 Task: Create in the project TripleWorks in Backlog an issue 'Inconsistent handling of null or empty values', assign it to team member softage.1@softage.net and change the status to IN PROGRESS.
Action: Mouse moved to (244, 77)
Screenshot: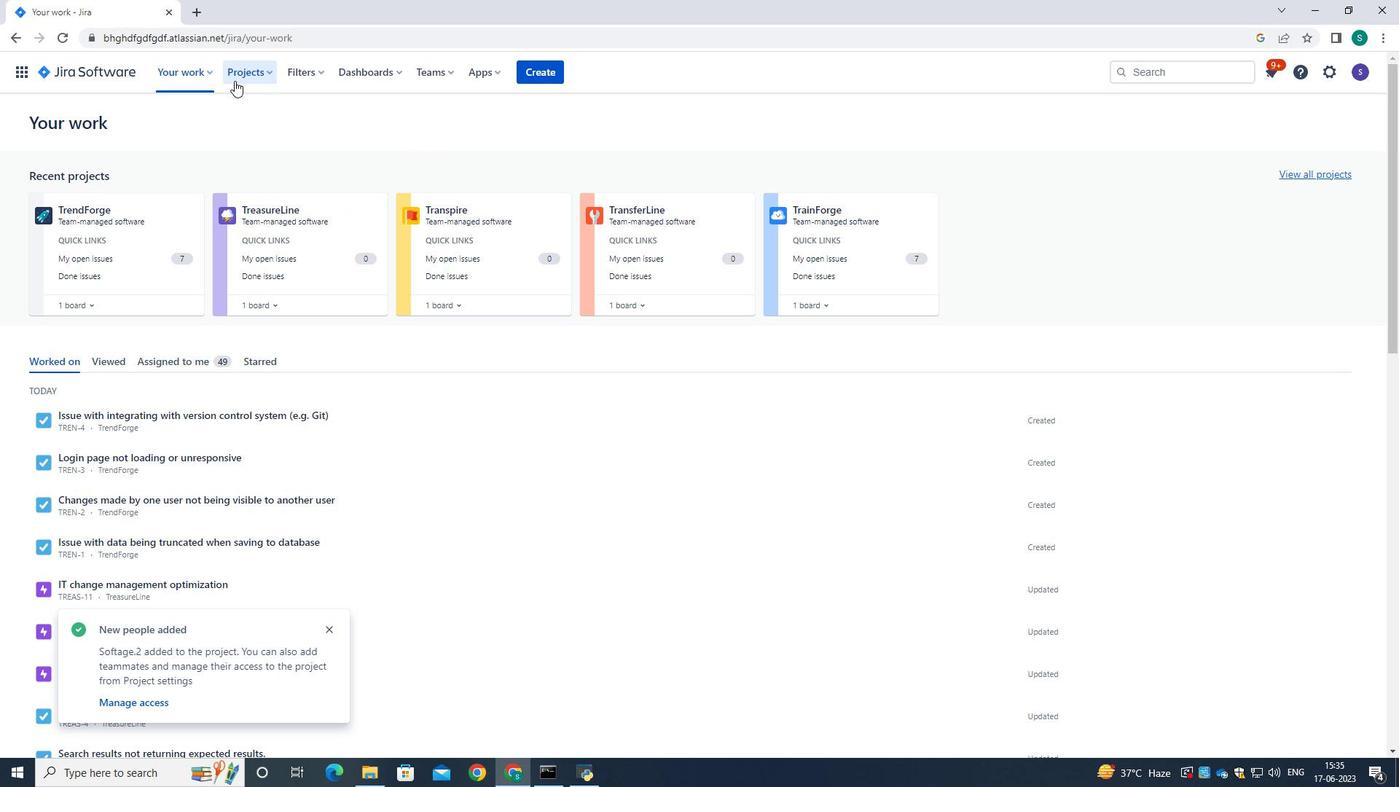 
Action: Mouse pressed left at (244, 77)
Screenshot: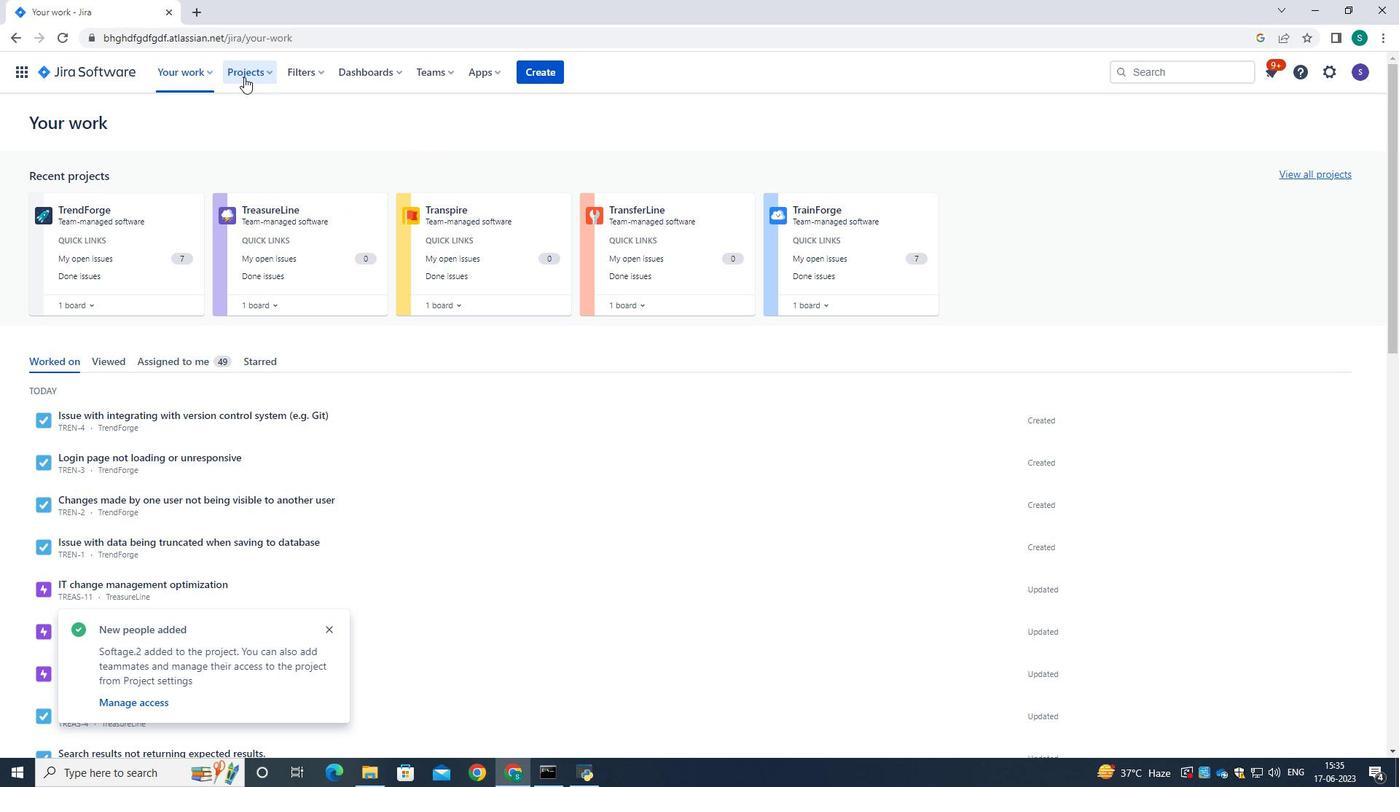 
Action: Mouse moved to (248, 146)
Screenshot: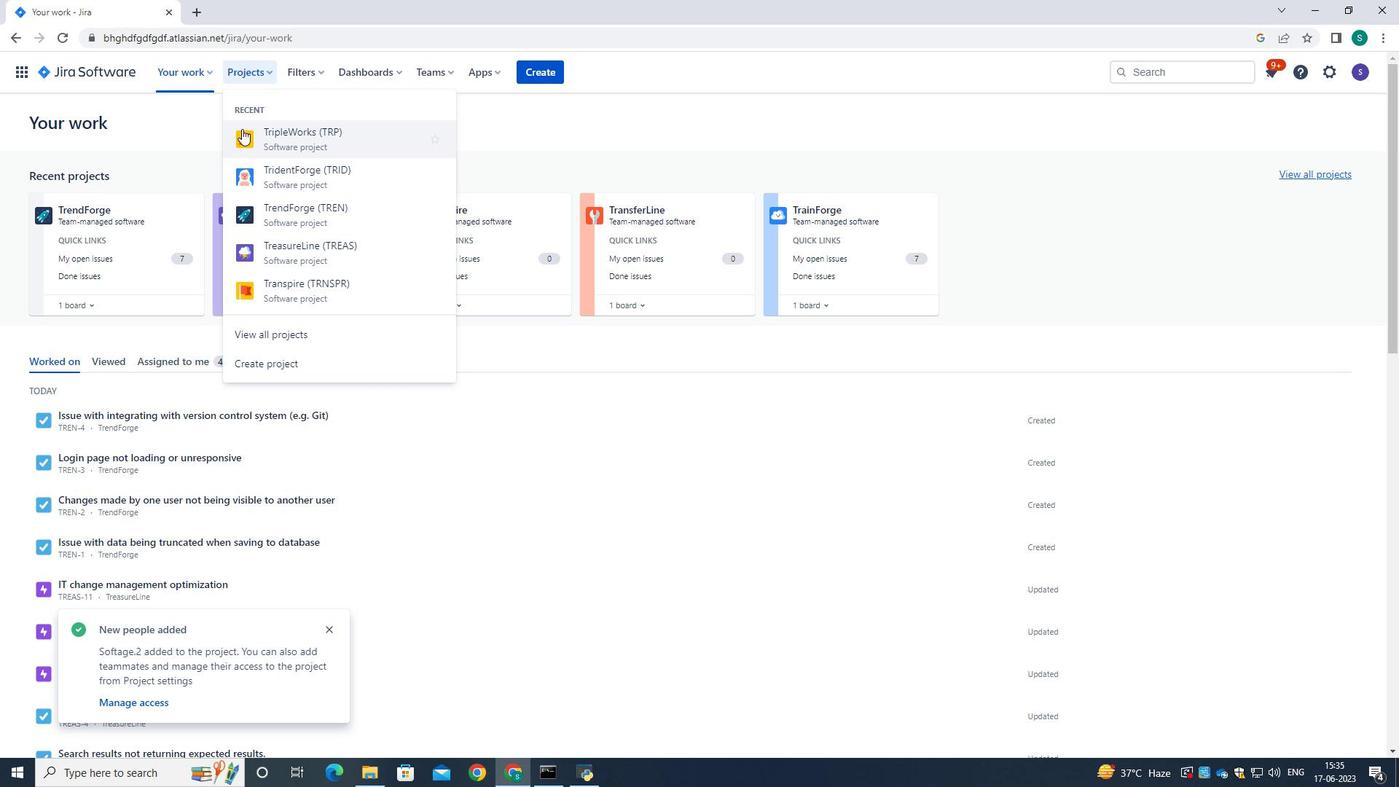 
Action: Mouse pressed left at (248, 146)
Screenshot: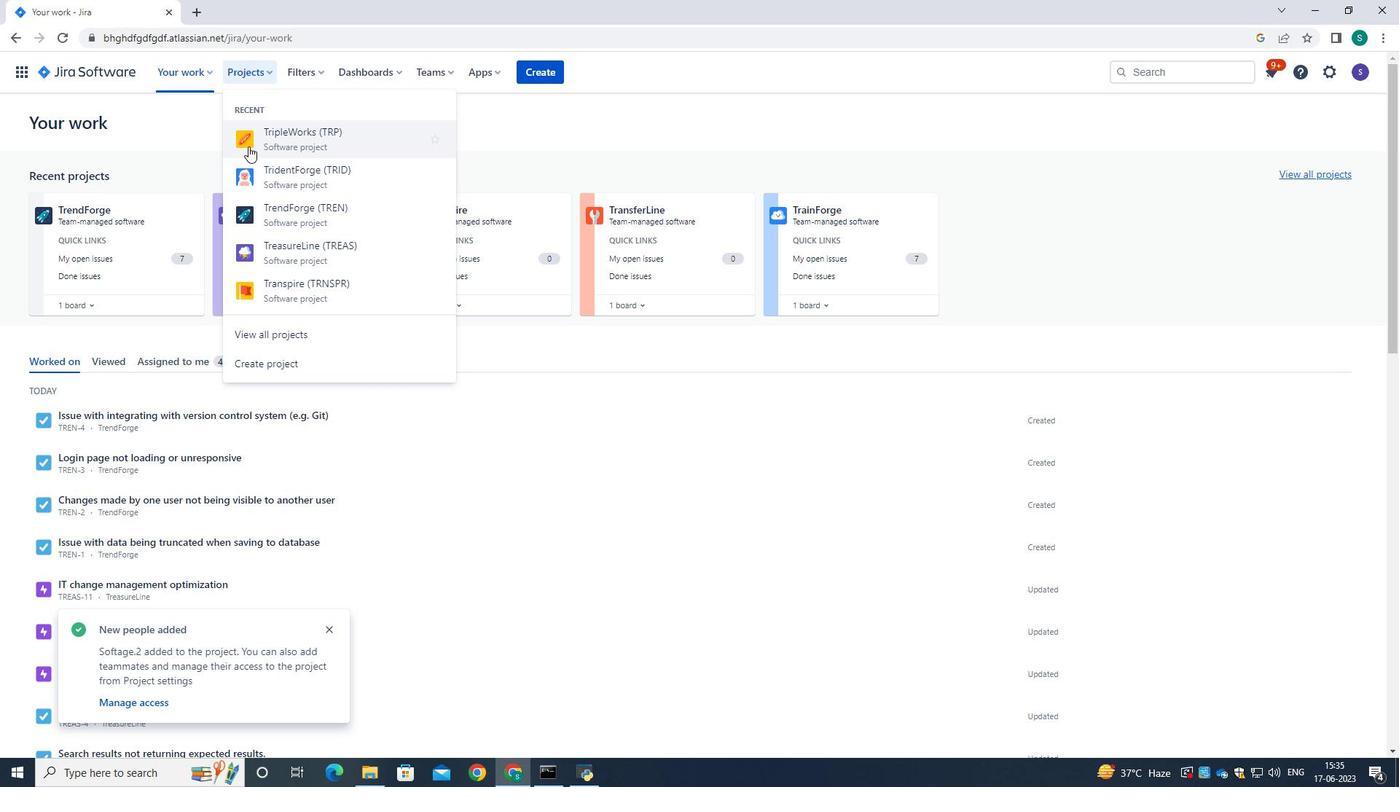 
Action: Mouse moved to (76, 217)
Screenshot: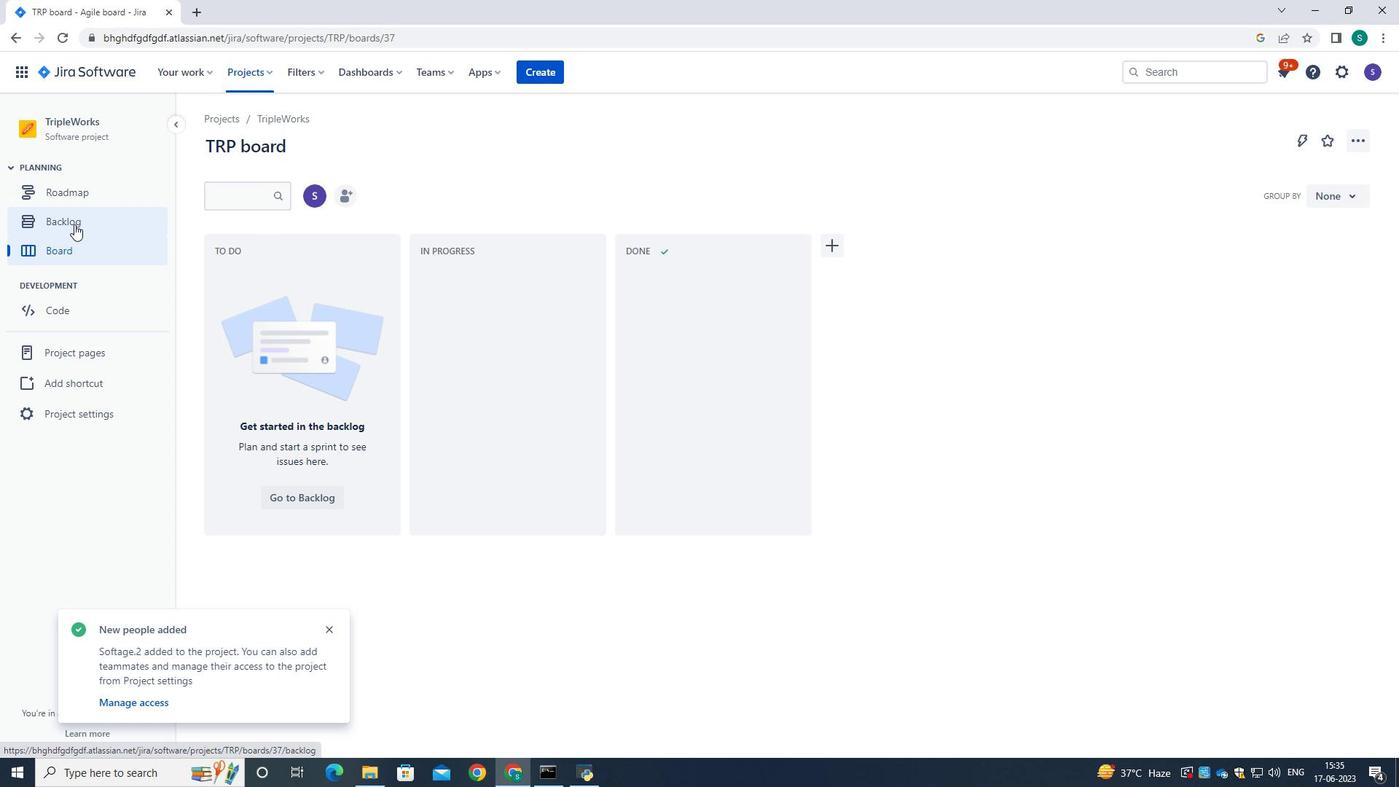 
Action: Mouse pressed left at (76, 217)
Screenshot: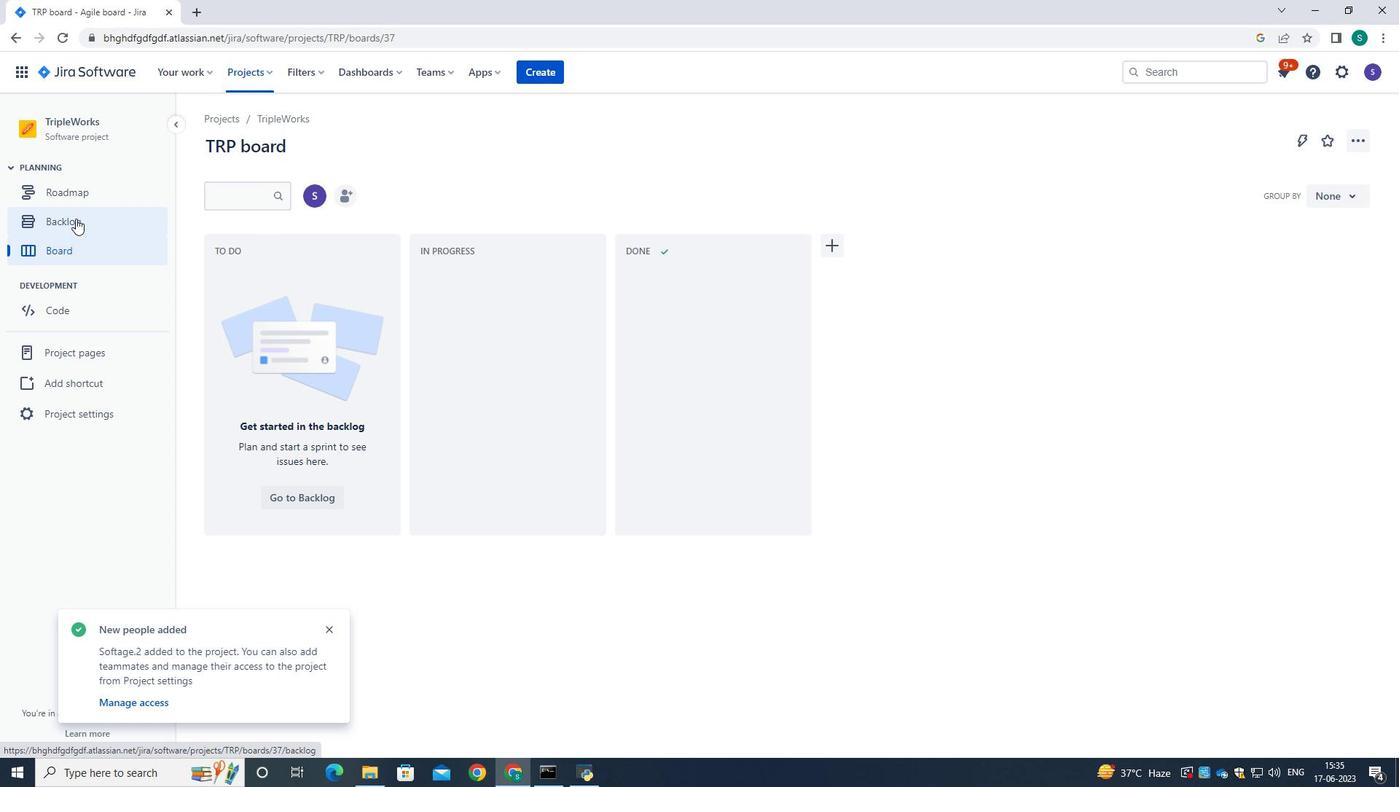 
Action: Mouse moved to (575, 438)
Screenshot: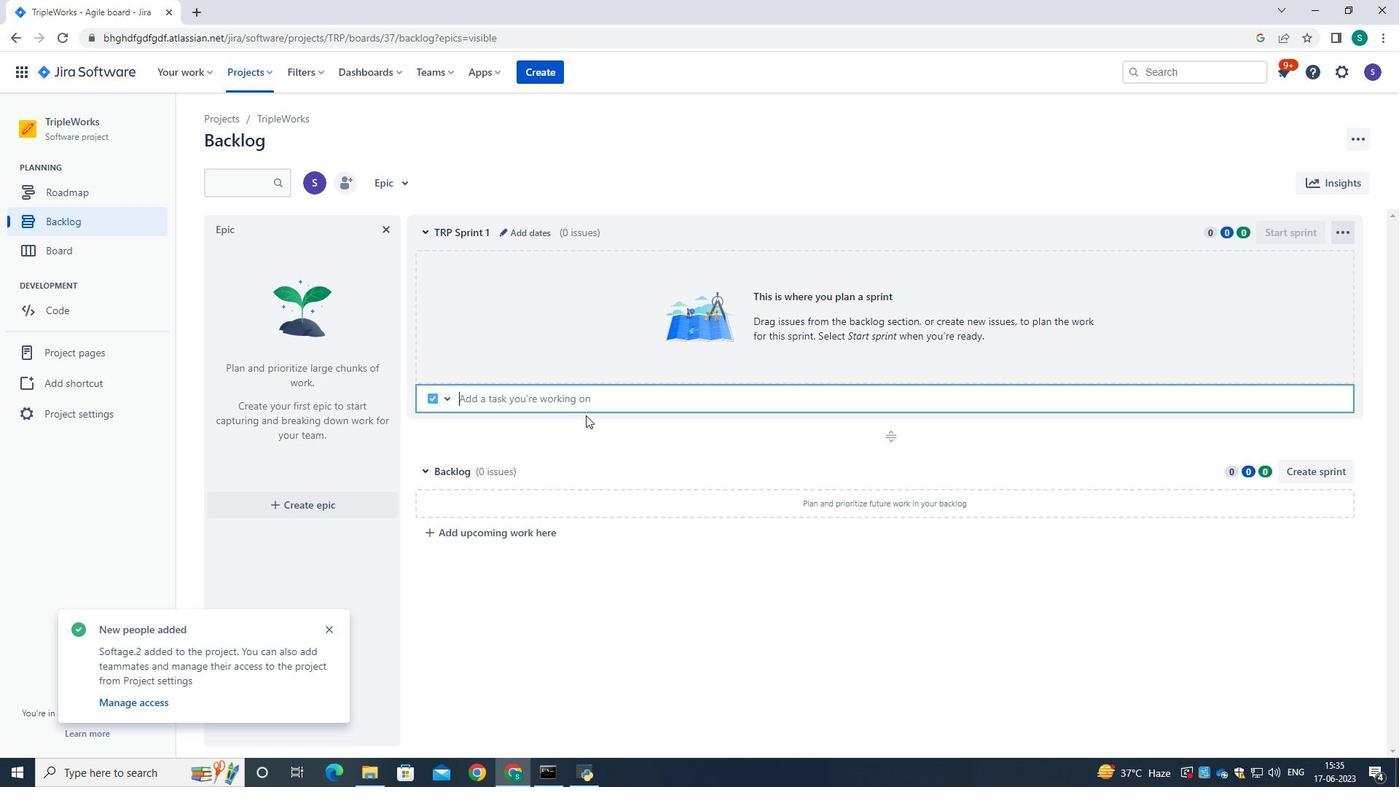 
Action: Mouse pressed left at (575, 438)
Screenshot: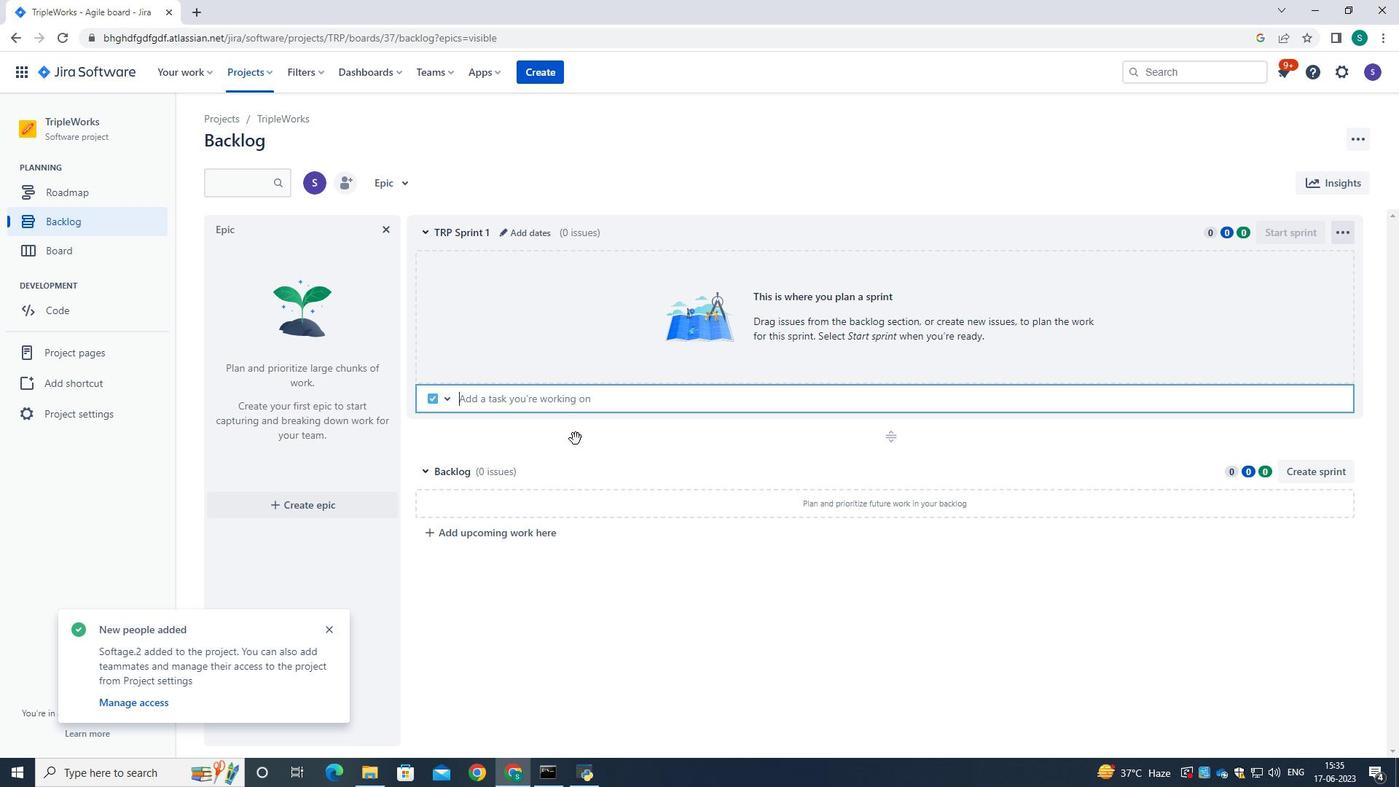 
Action: Mouse moved to (475, 402)
Screenshot: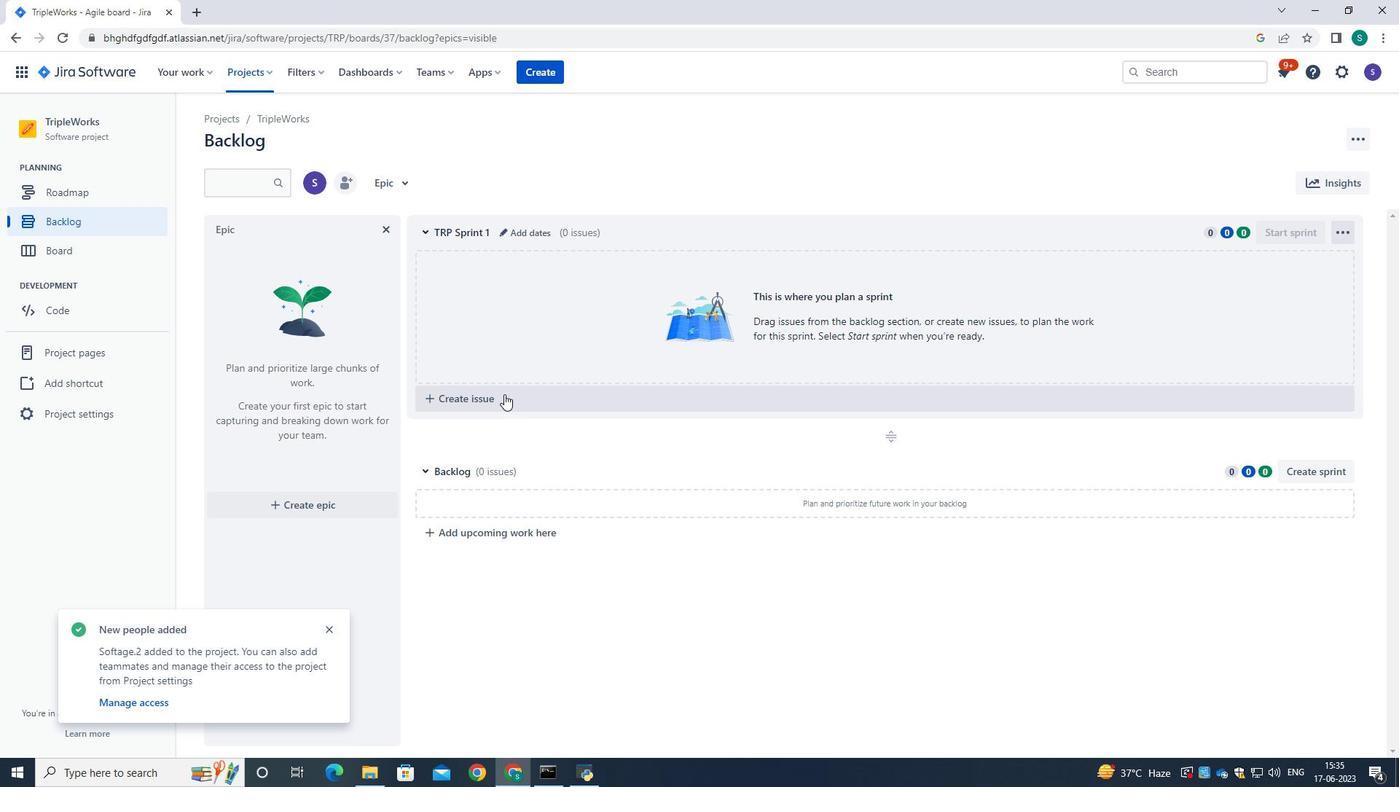 
Action: Mouse pressed left at (475, 402)
Screenshot: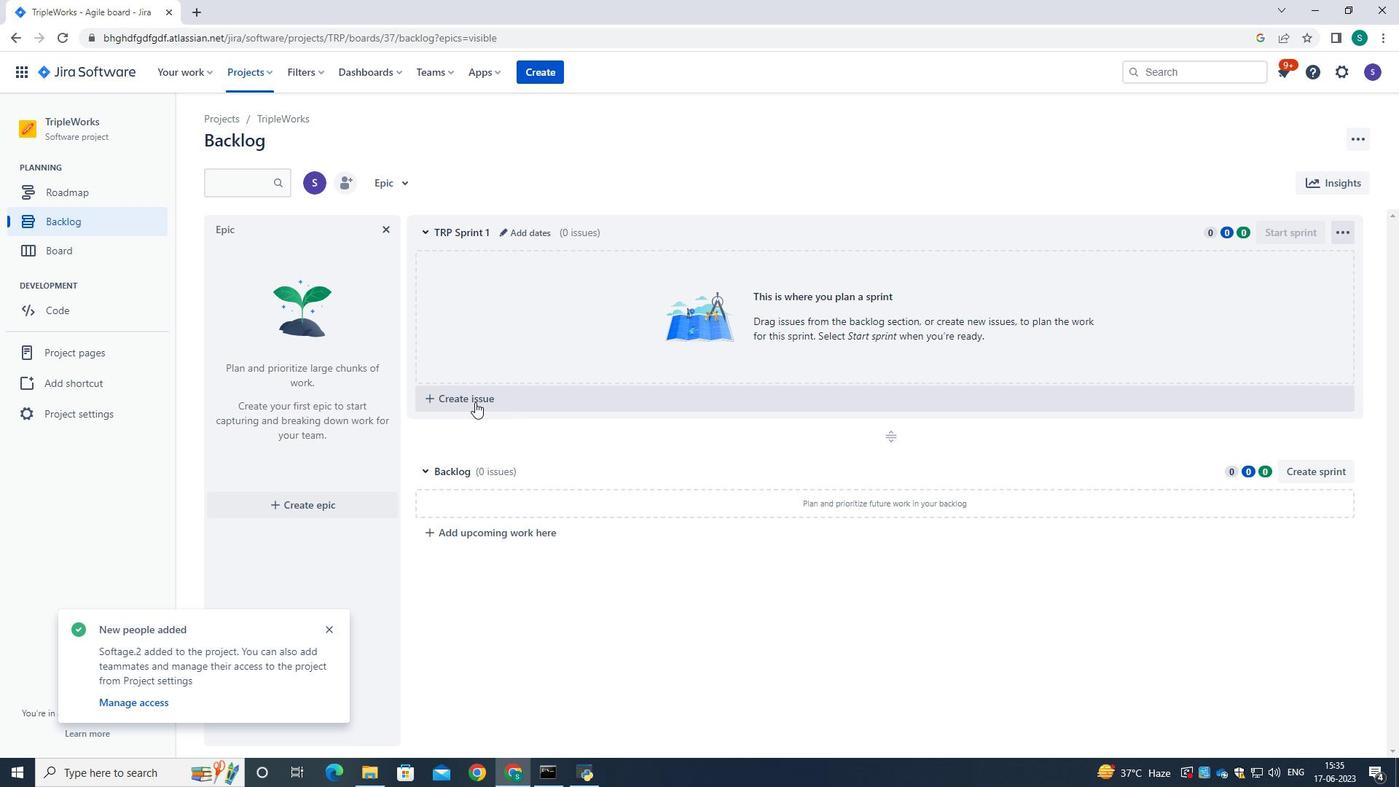 
Action: Mouse moved to (529, 399)
Screenshot: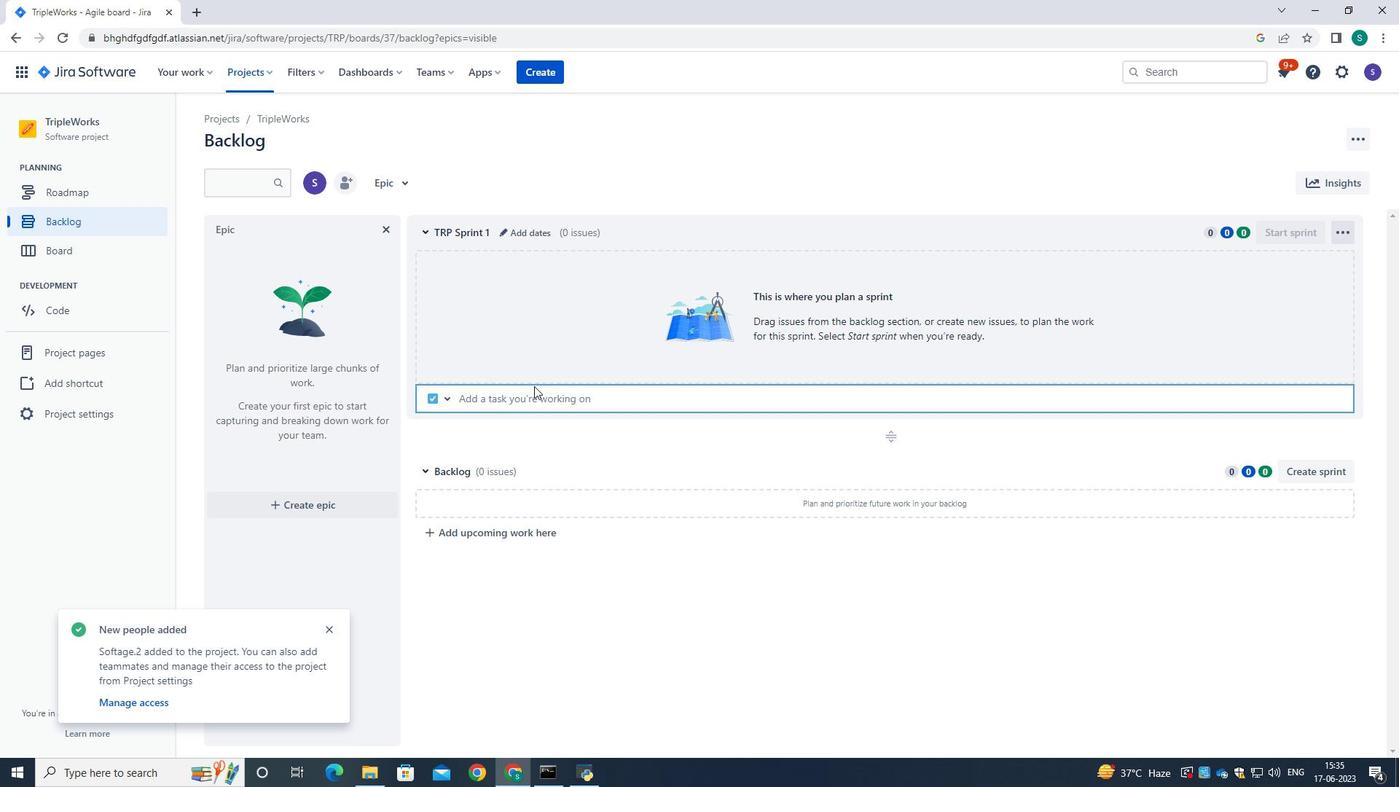 
Action: Mouse pressed left at (529, 399)
Screenshot: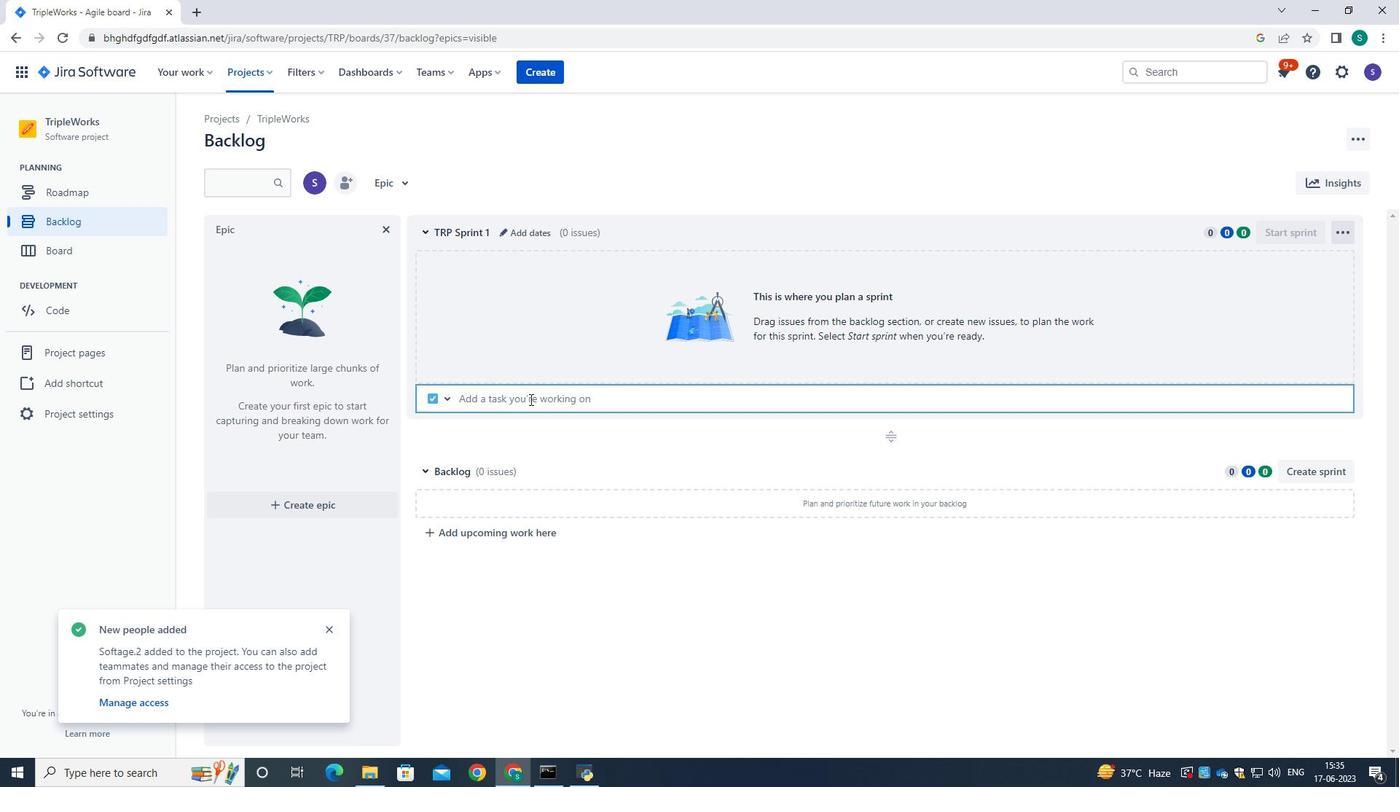 
Action: Key pressed <Key.caps_lock><Key.caps_lock>
Screenshot: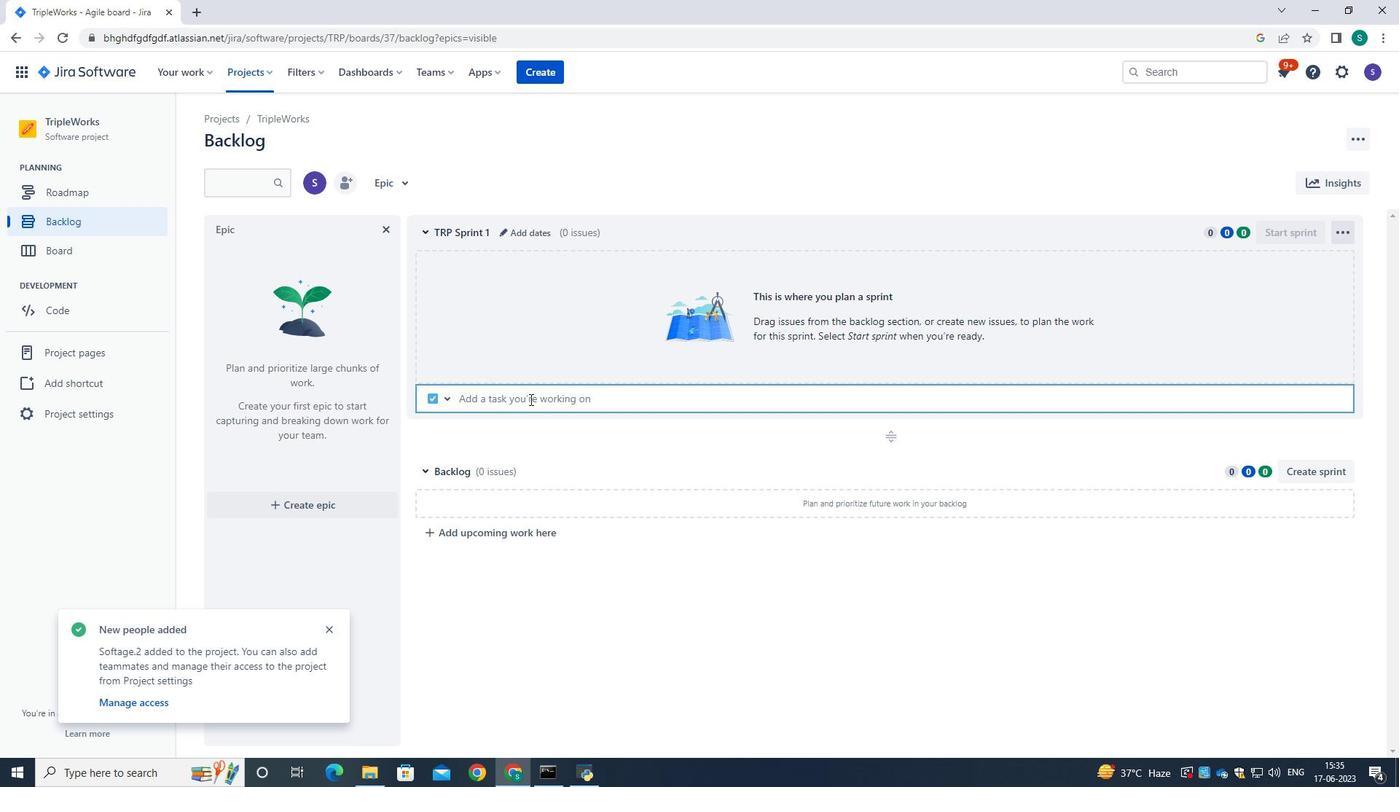 
Action: Mouse moved to (98, 220)
Screenshot: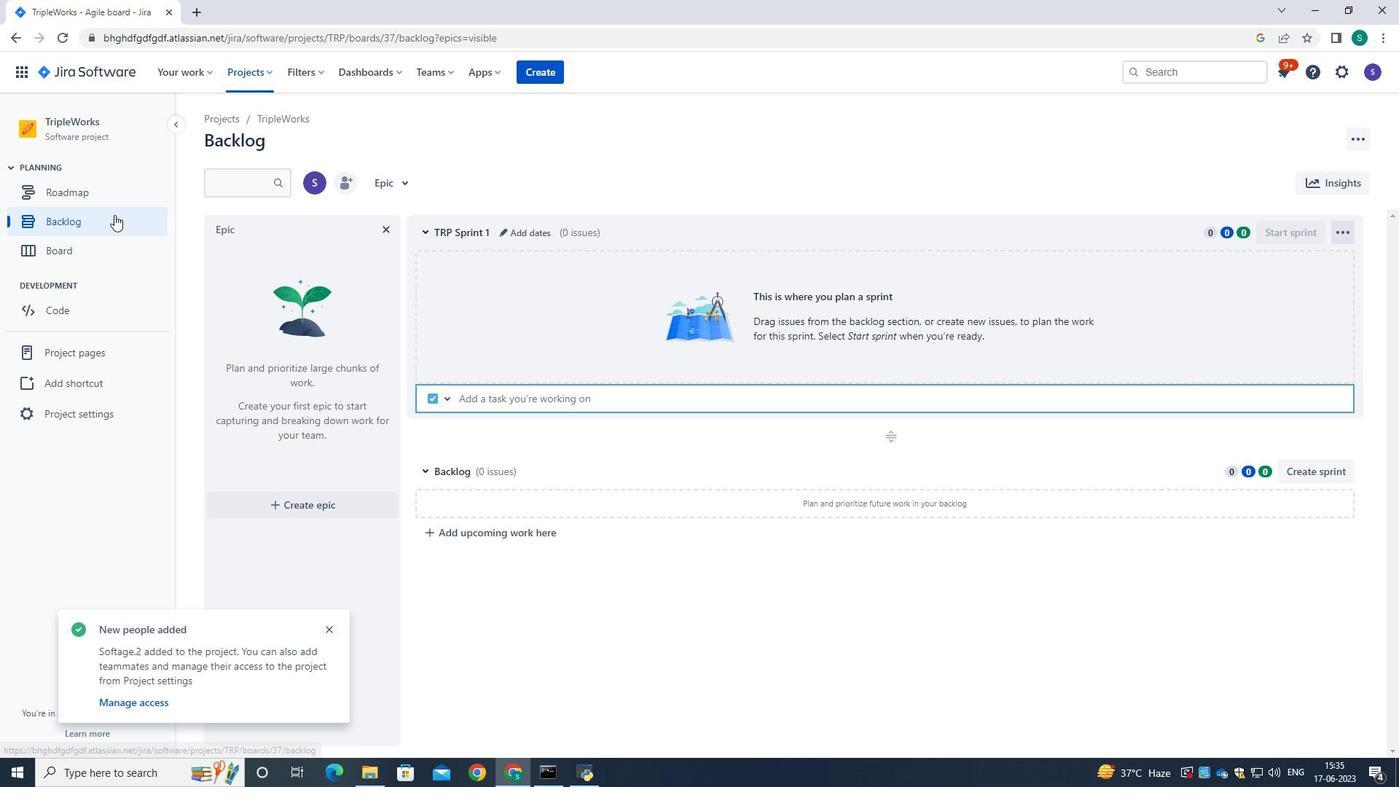
Action: Mouse pressed left at (98, 220)
Screenshot: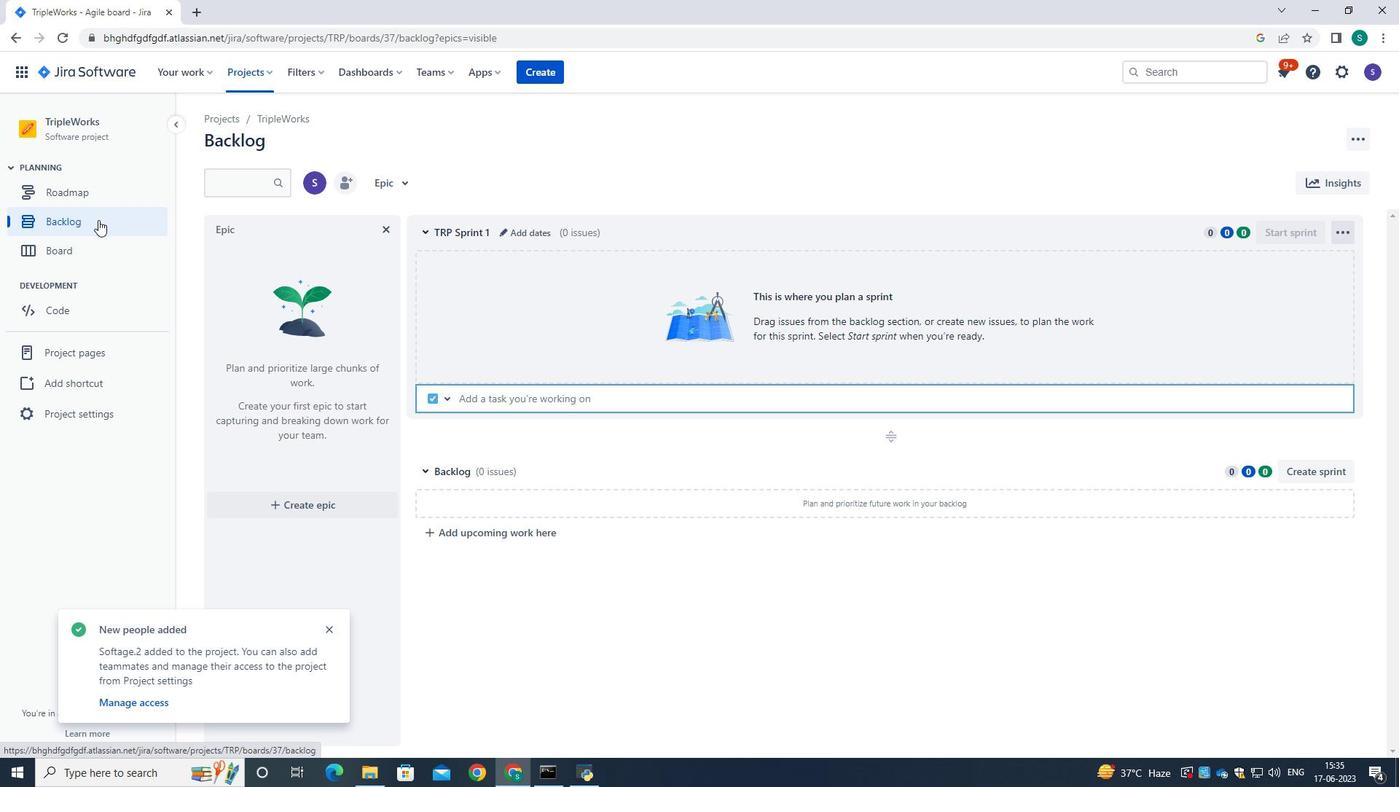 
Action: Mouse moved to (486, 407)
Screenshot: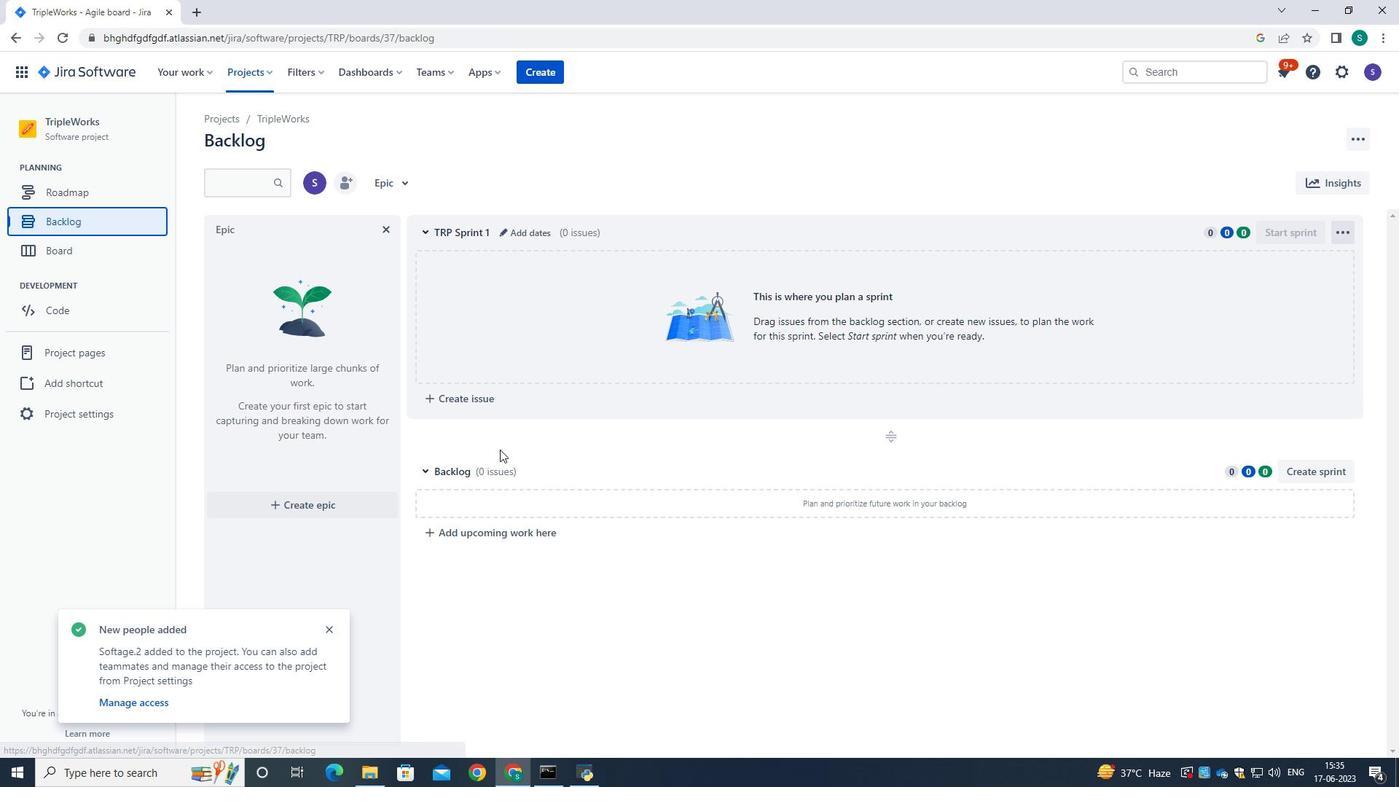 
Action: Mouse pressed left at (486, 407)
Screenshot: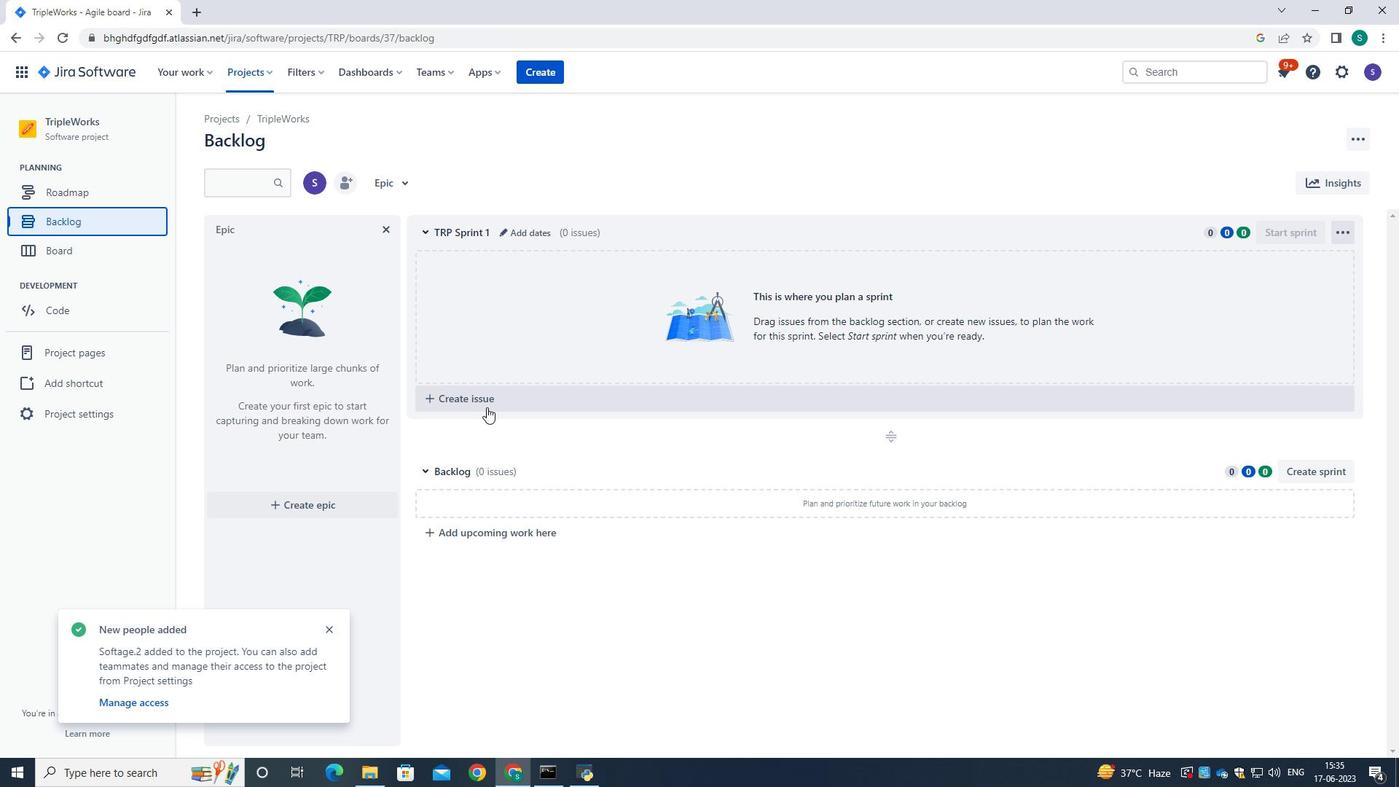 
Action: Mouse moved to (521, 395)
Screenshot: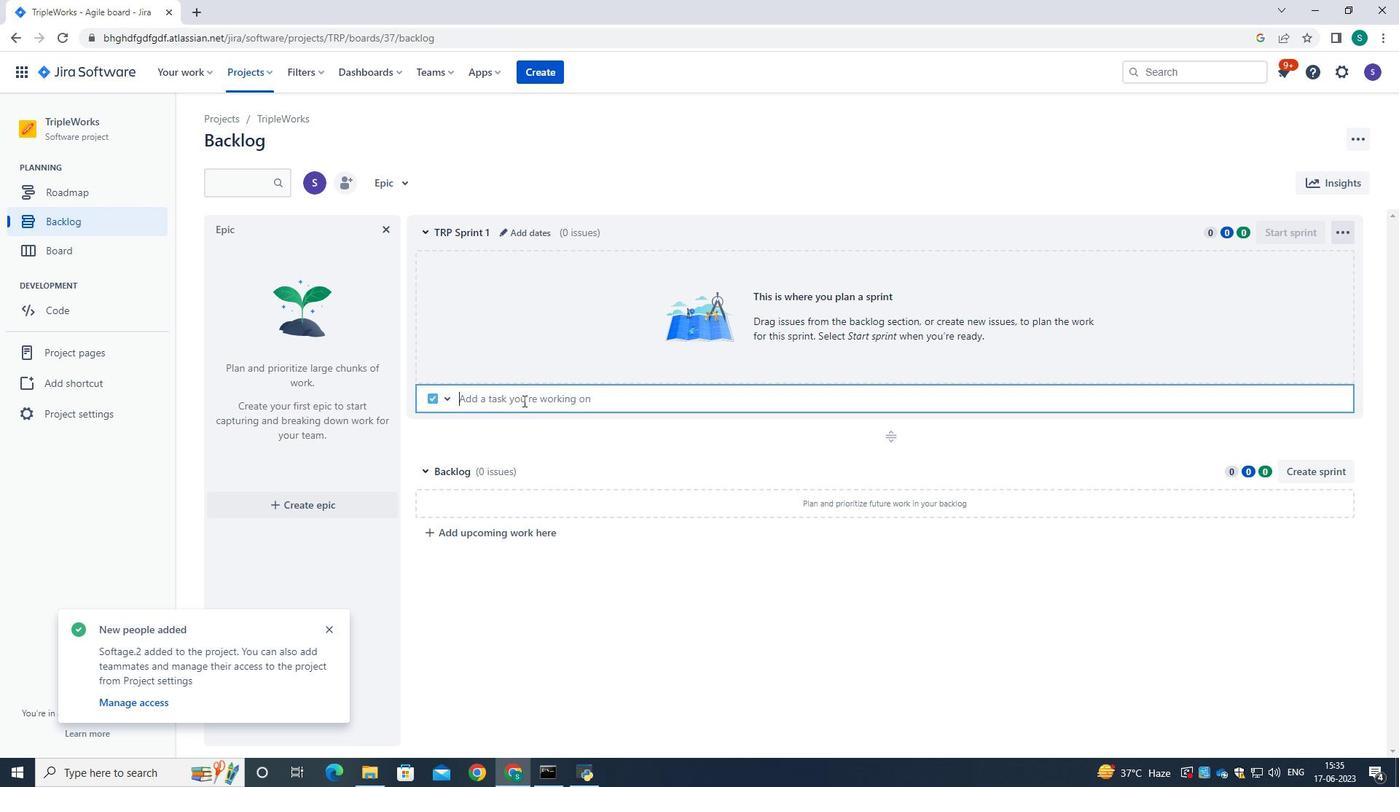 
Action: Mouse pressed left at (521, 395)
Screenshot: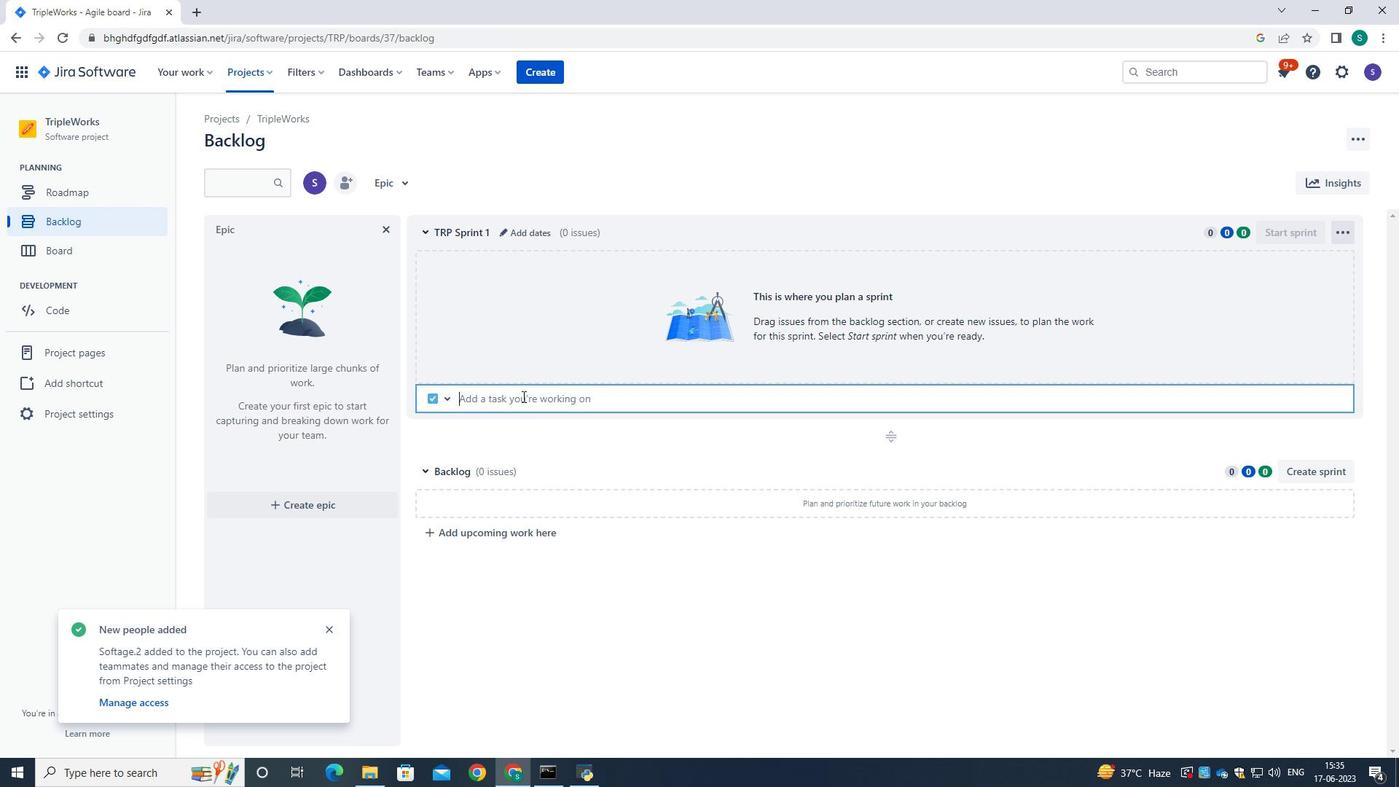 
Action: Key pressed <Key.caps_lock>I<Key.caps_lock>nconsistent<Key.space>handling<Key.space>of<Key.space>null<Key.space>or<Key.space>empt<Key.space><Key.backspace>y<Key.space>values.
Screenshot: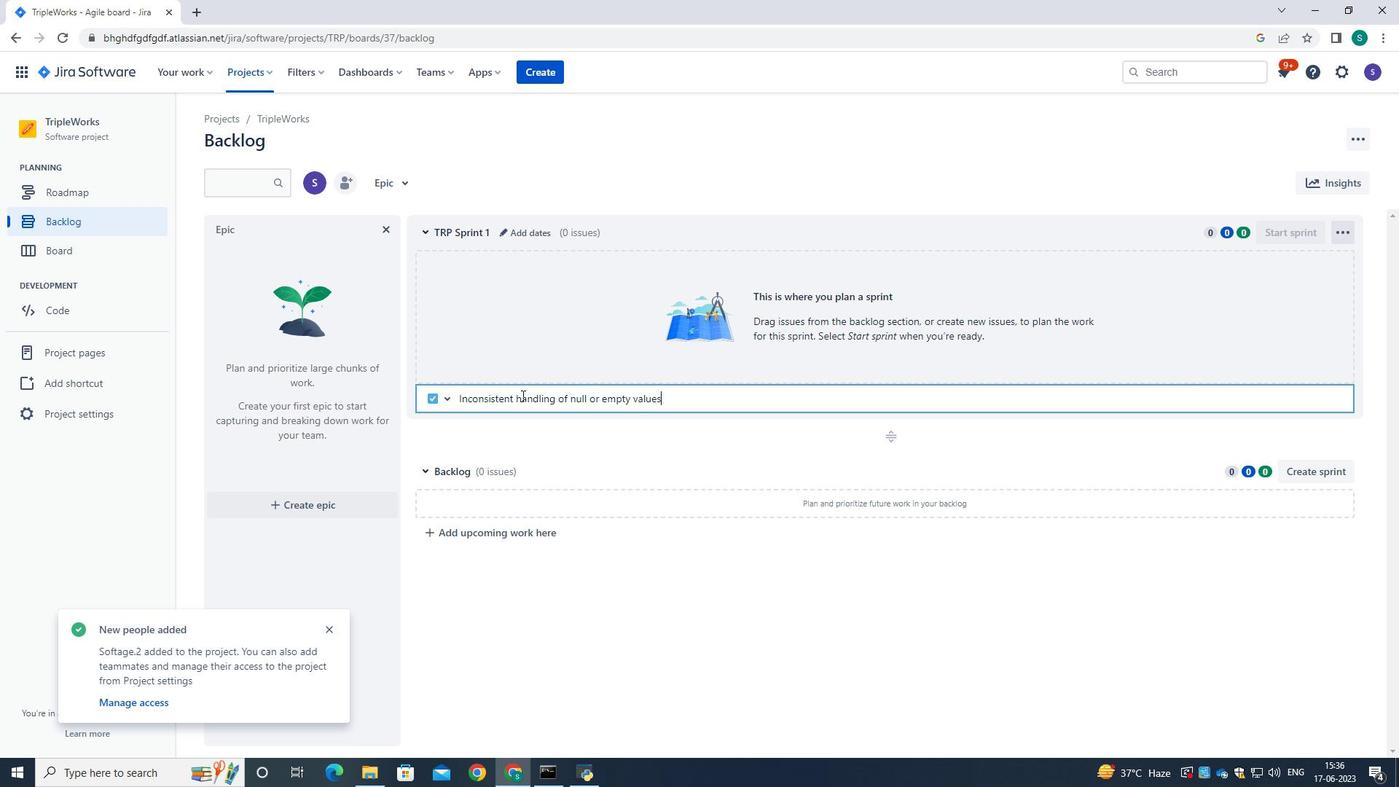
Action: Mouse moved to (827, 403)
Screenshot: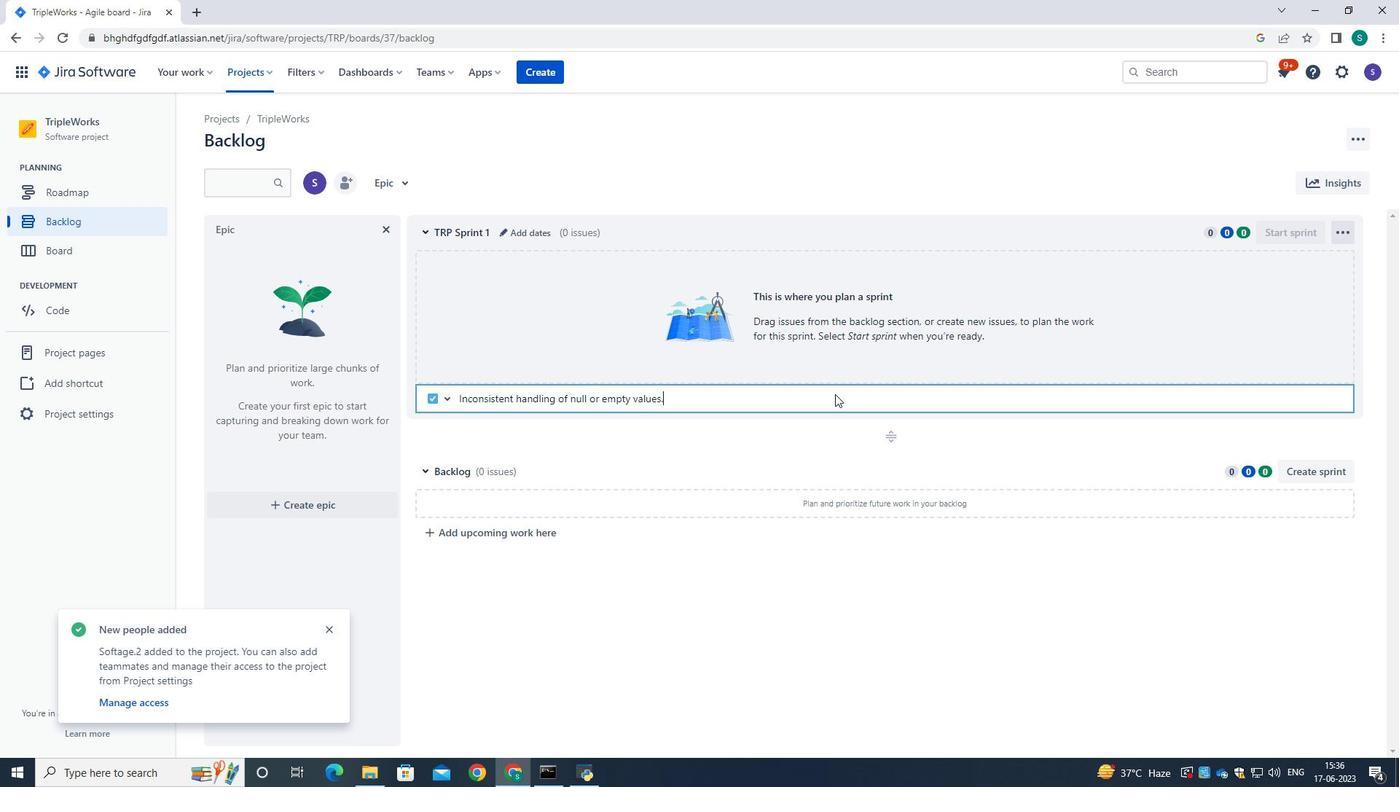 
Action: Key pressed <Key.enter>
Screenshot: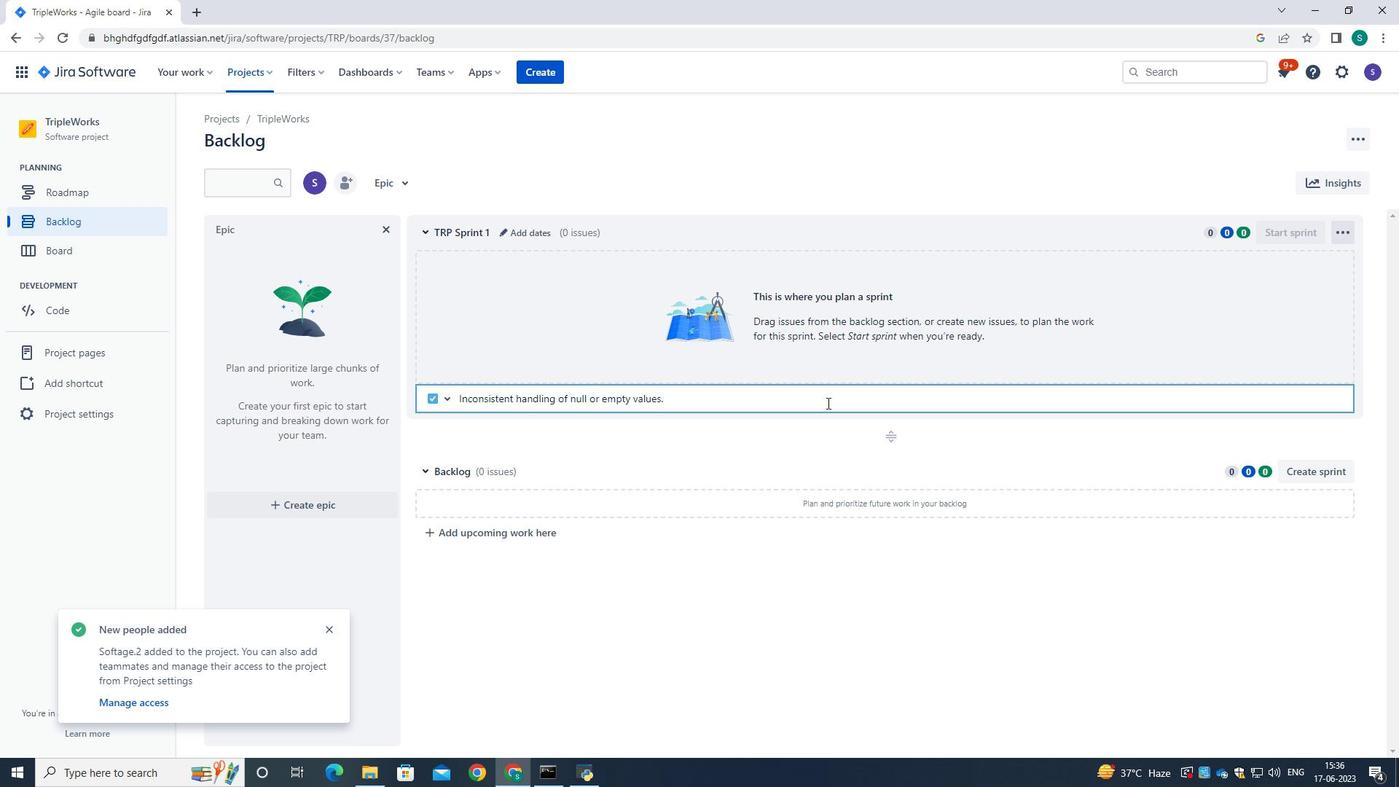 
Action: Mouse moved to (1310, 263)
Screenshot: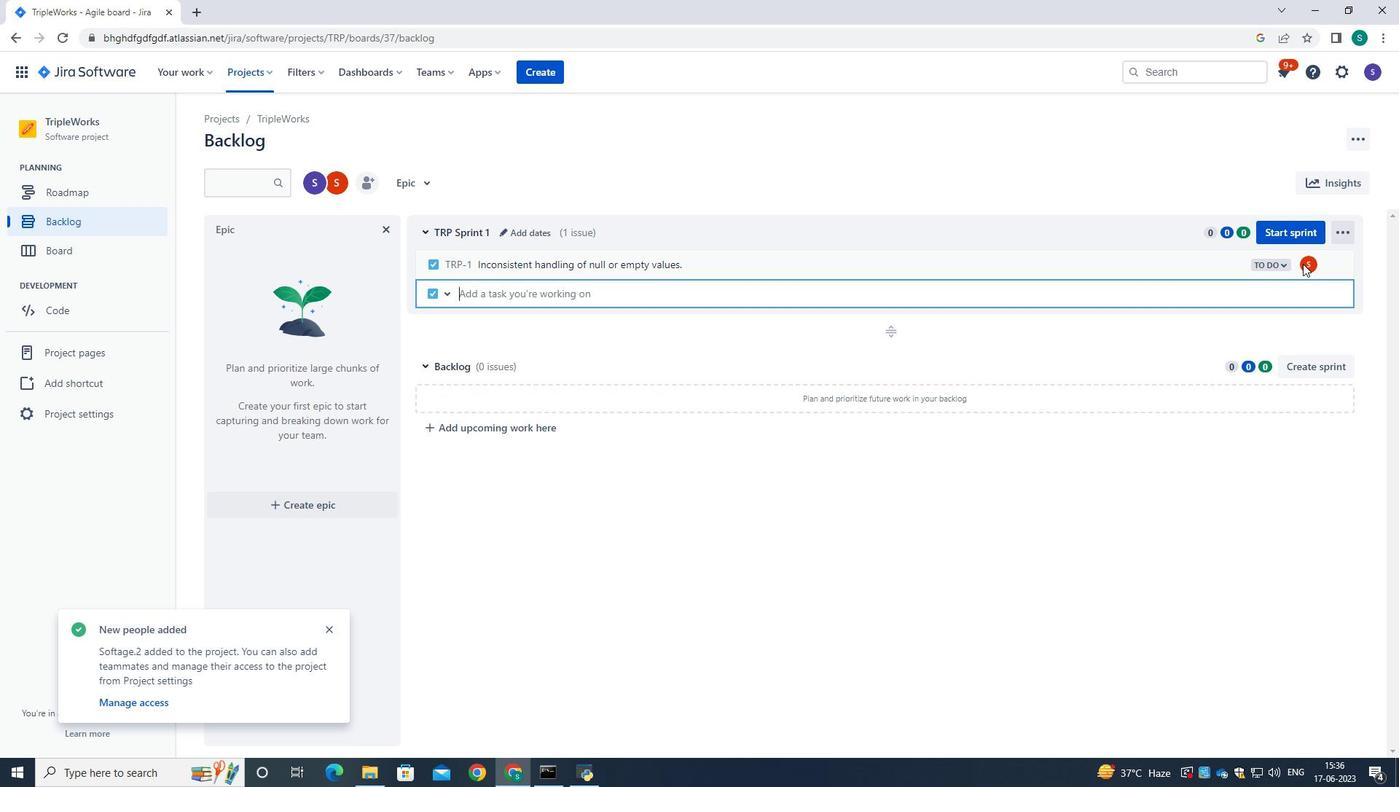 
Action: Mouse pressed left at (1310, 263)
Screenshot: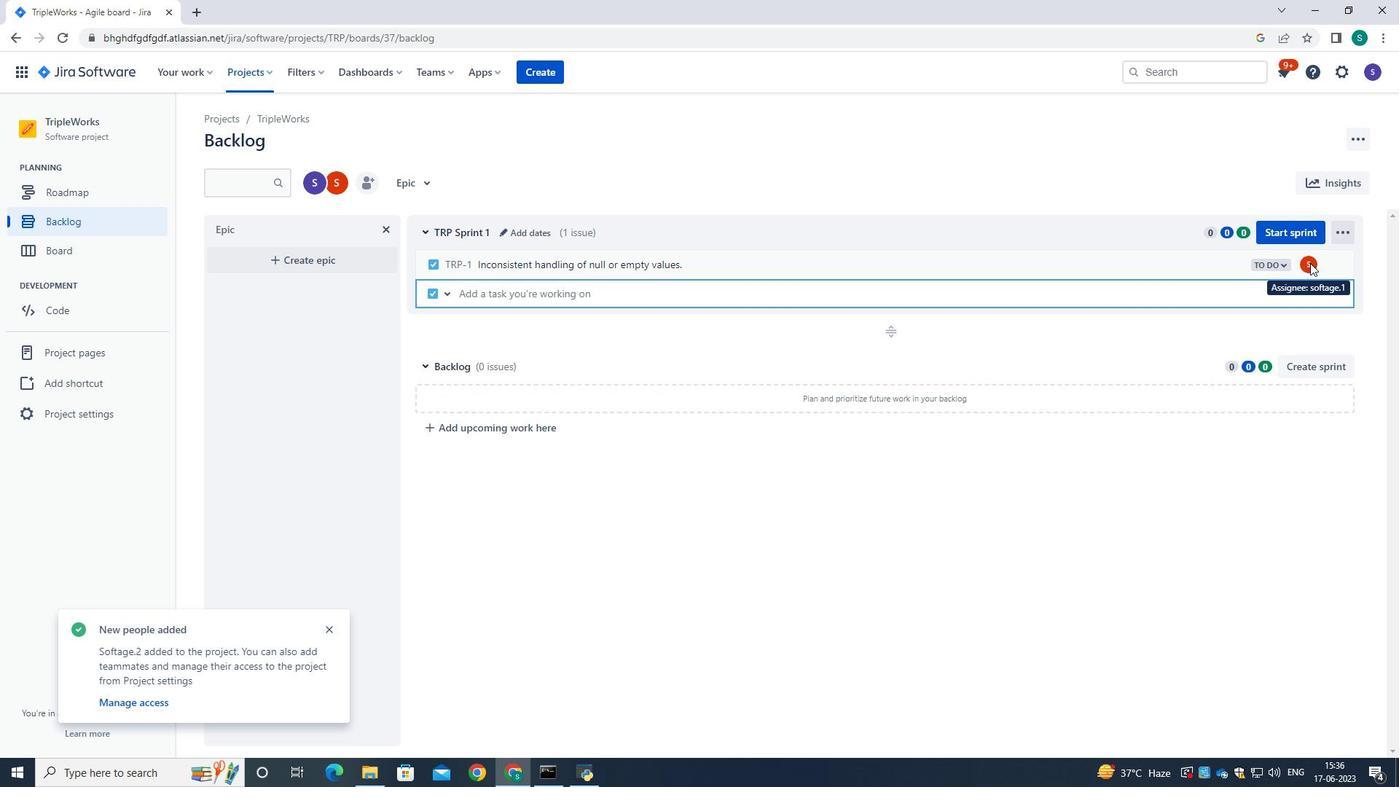 
Action: Mouse pressed left at (1310, 263)
Screenshot: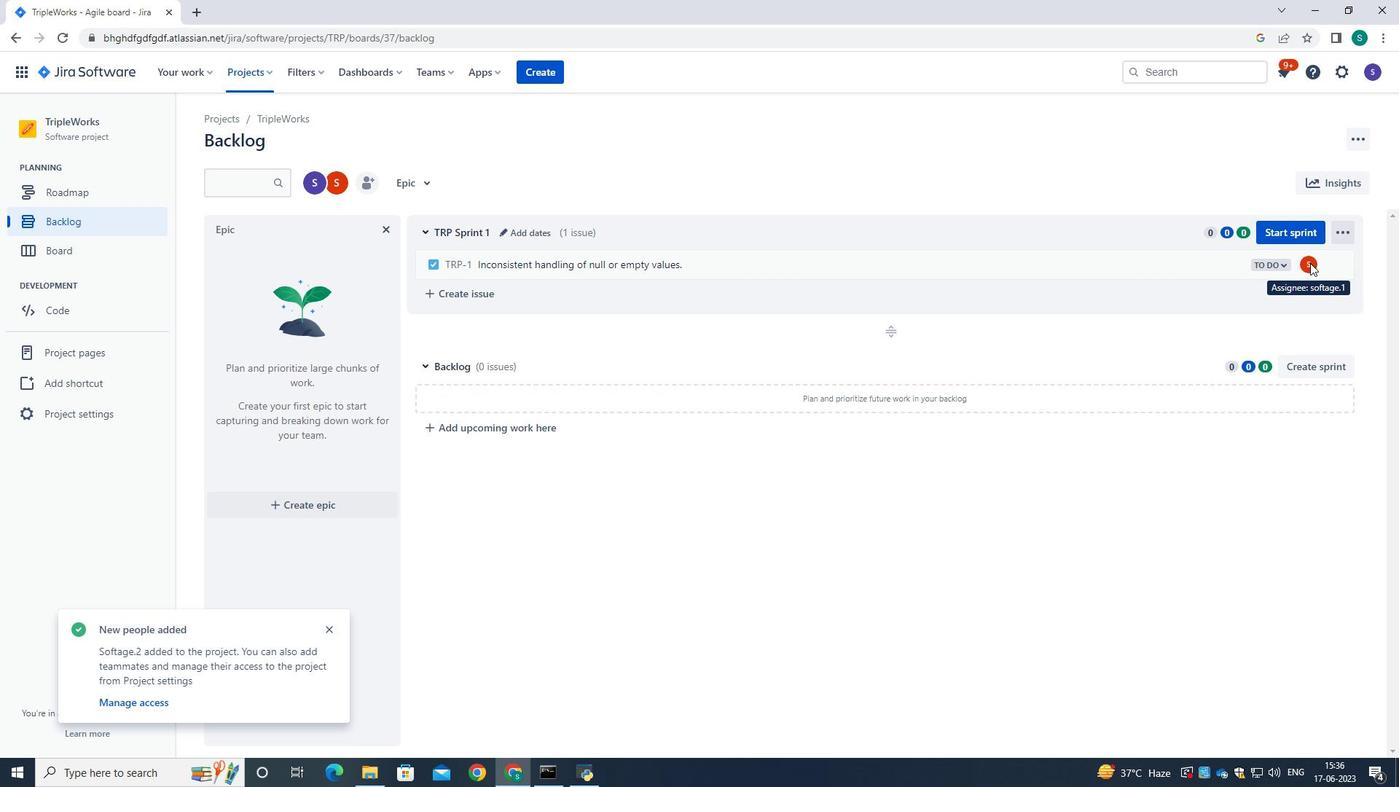 
Action: Mouse moved to (1308, 266)
Screenshot: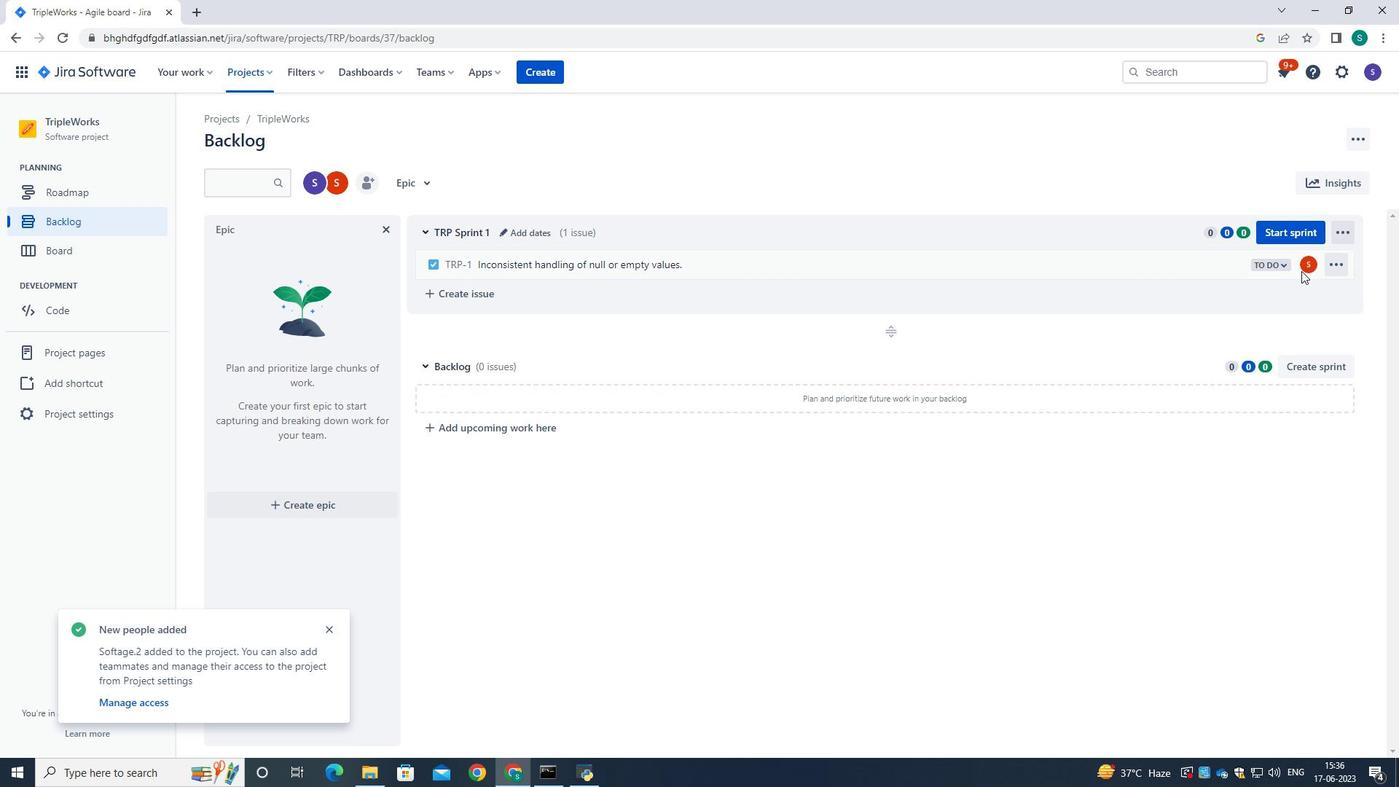 
Action: Mouse pressed left at (1308, 266)
Screenshot: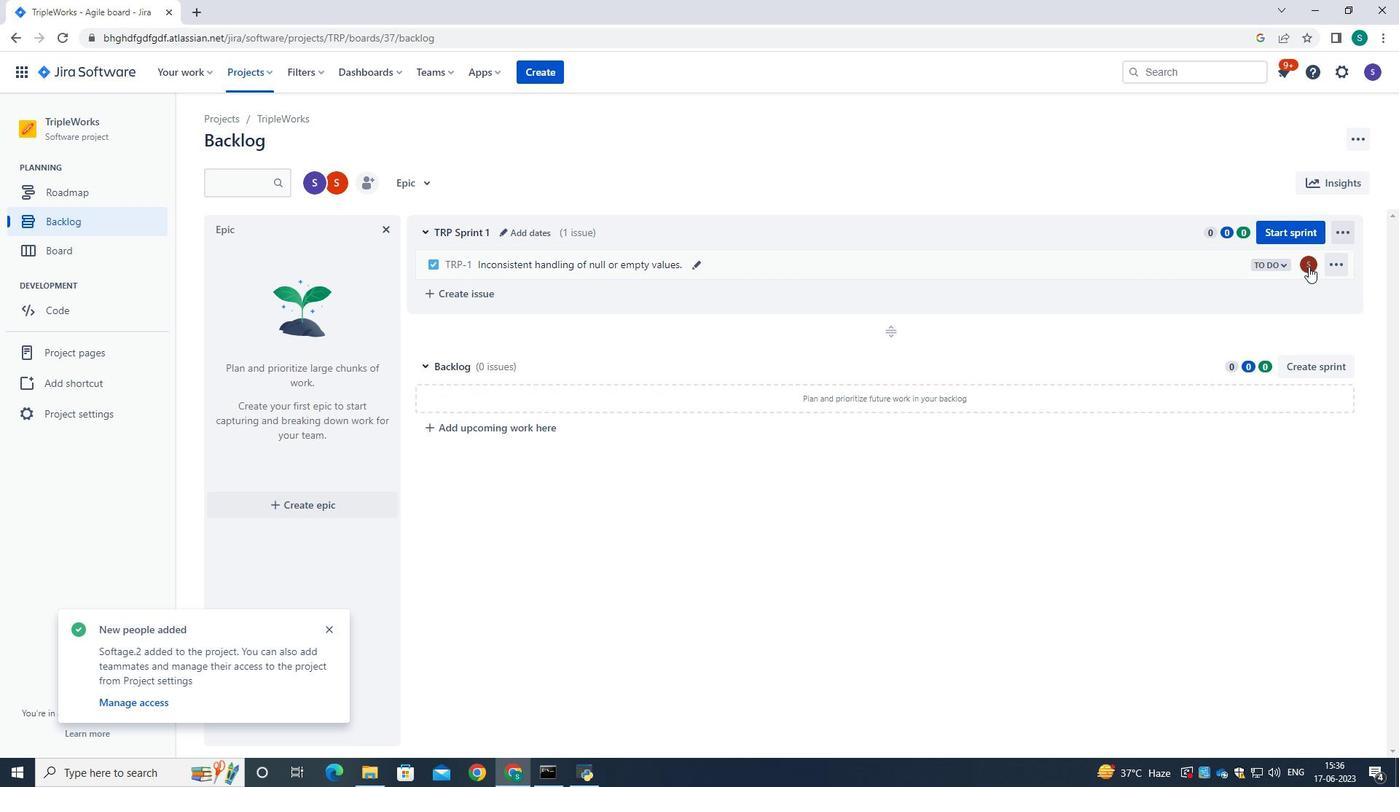 
Action: Mouse moved to (1227, 301)
Screenshot: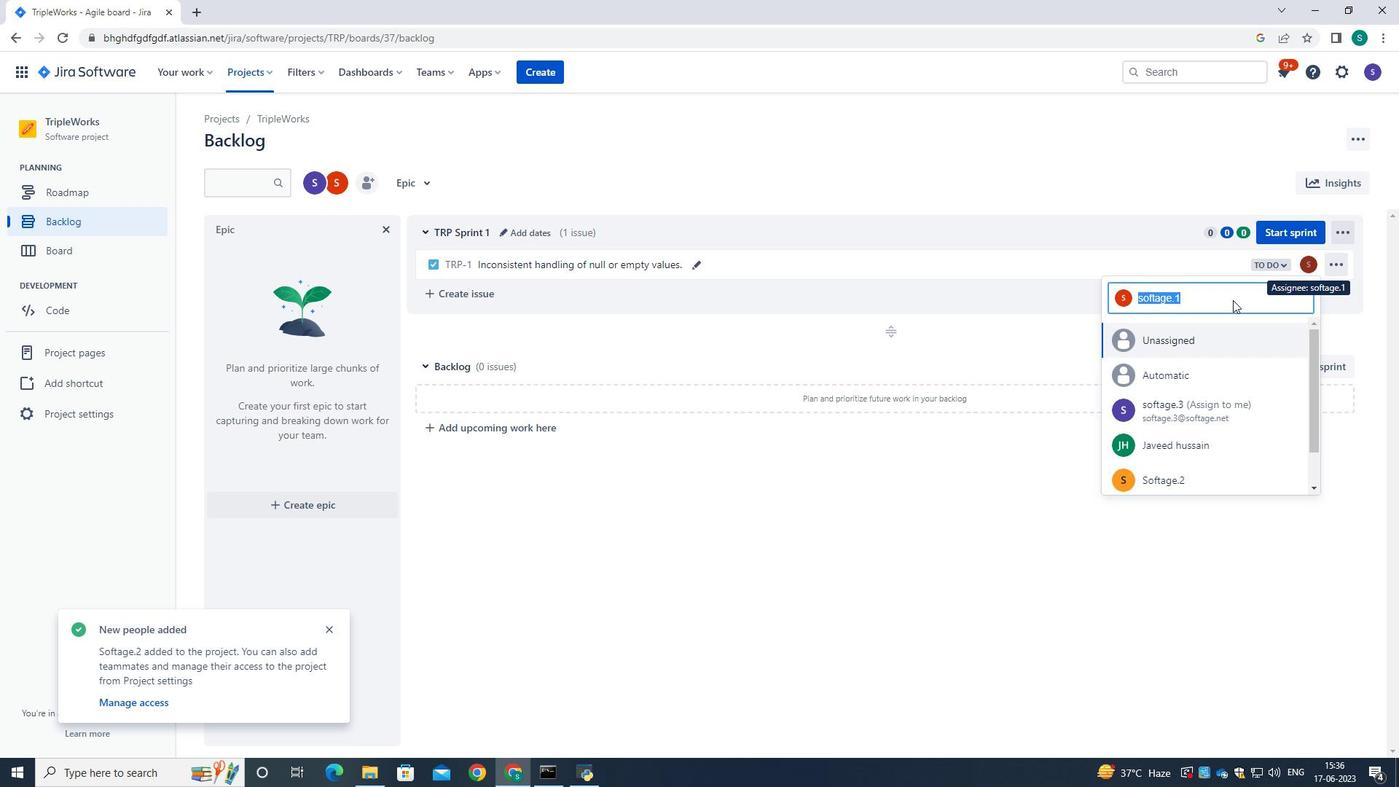 
Action: Key pressed softage.1<Key.shift>@softage.net
Screenshot: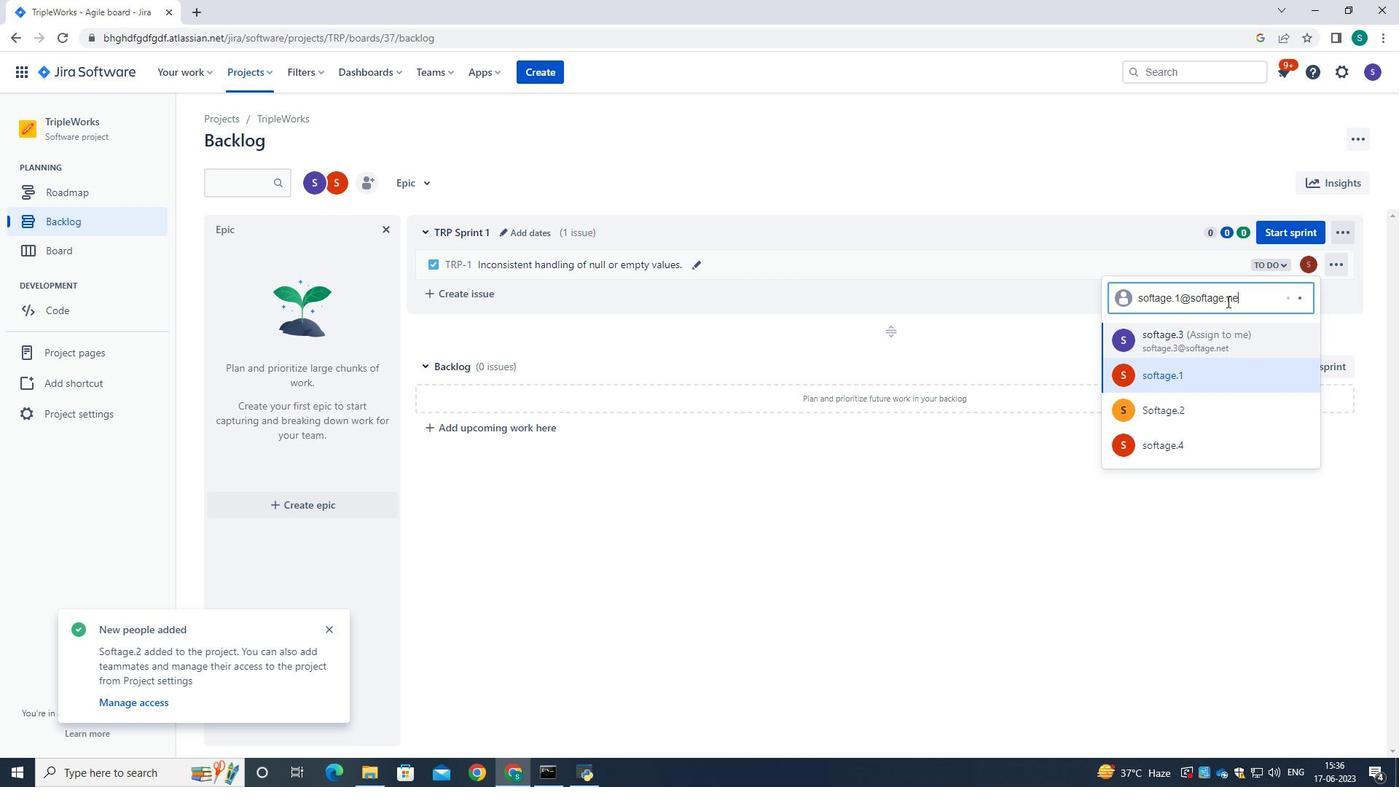 
Action: Mouse moved to (1193, 346)
Screenshot: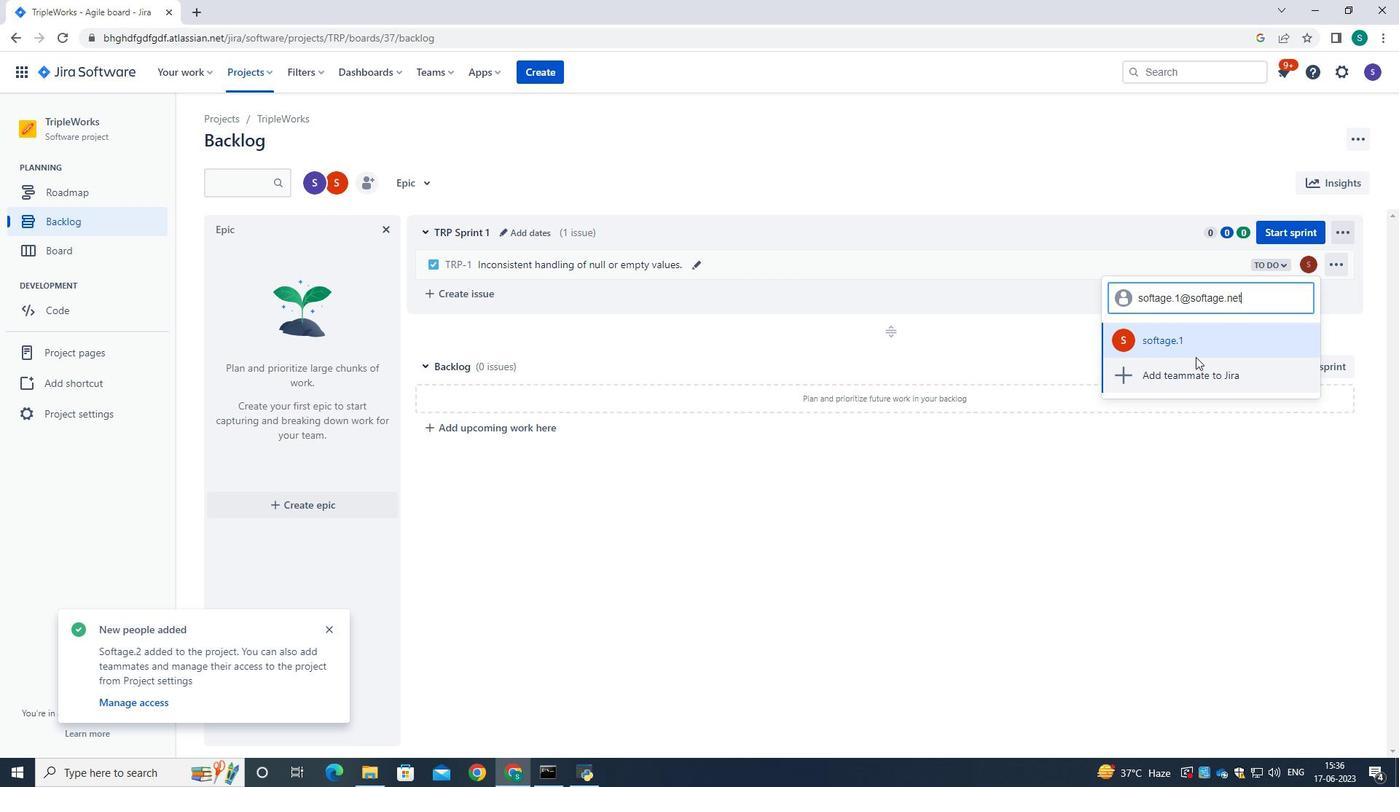 
Action: Mouse pressed left at (1193, 346)
Screenshot: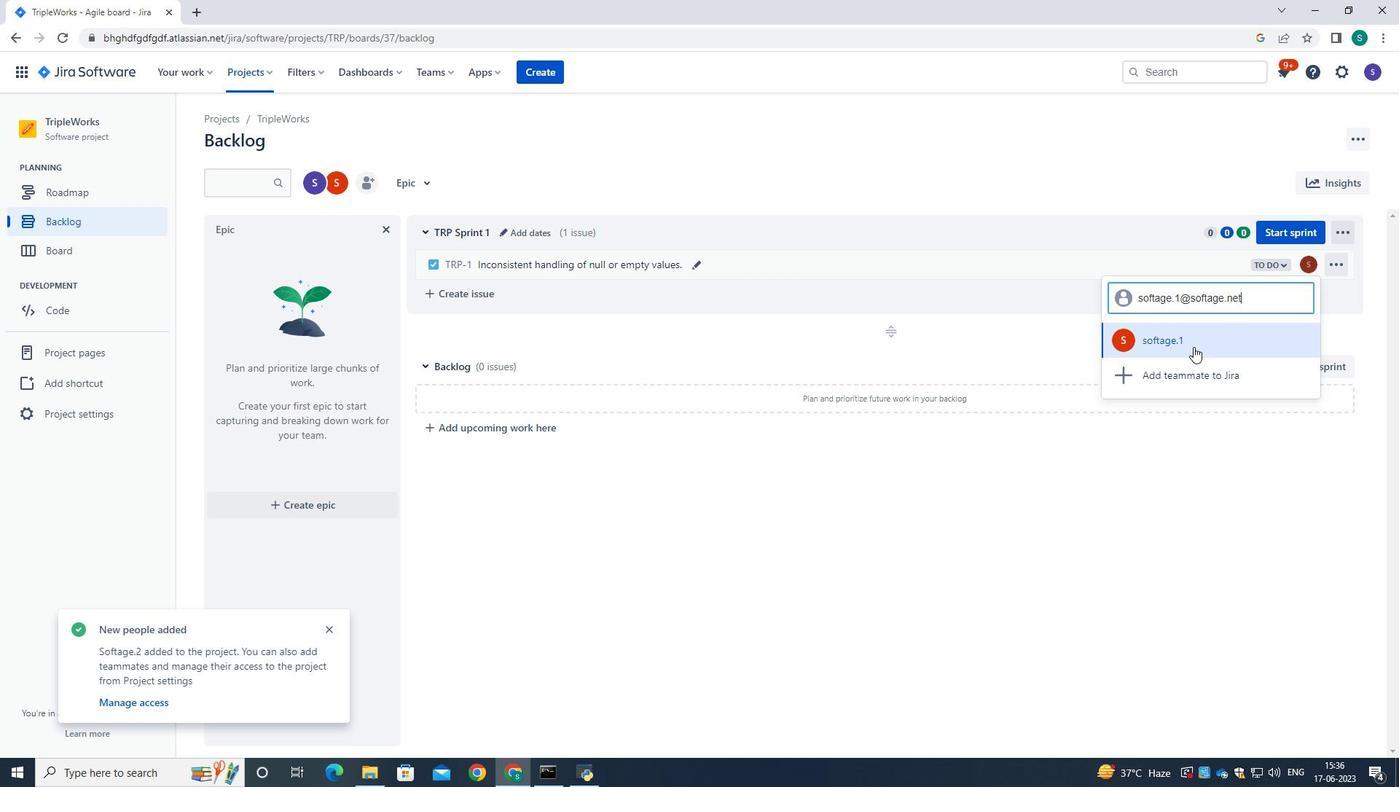 
Action: Mouse moved to (1264, 268)
Screenshot: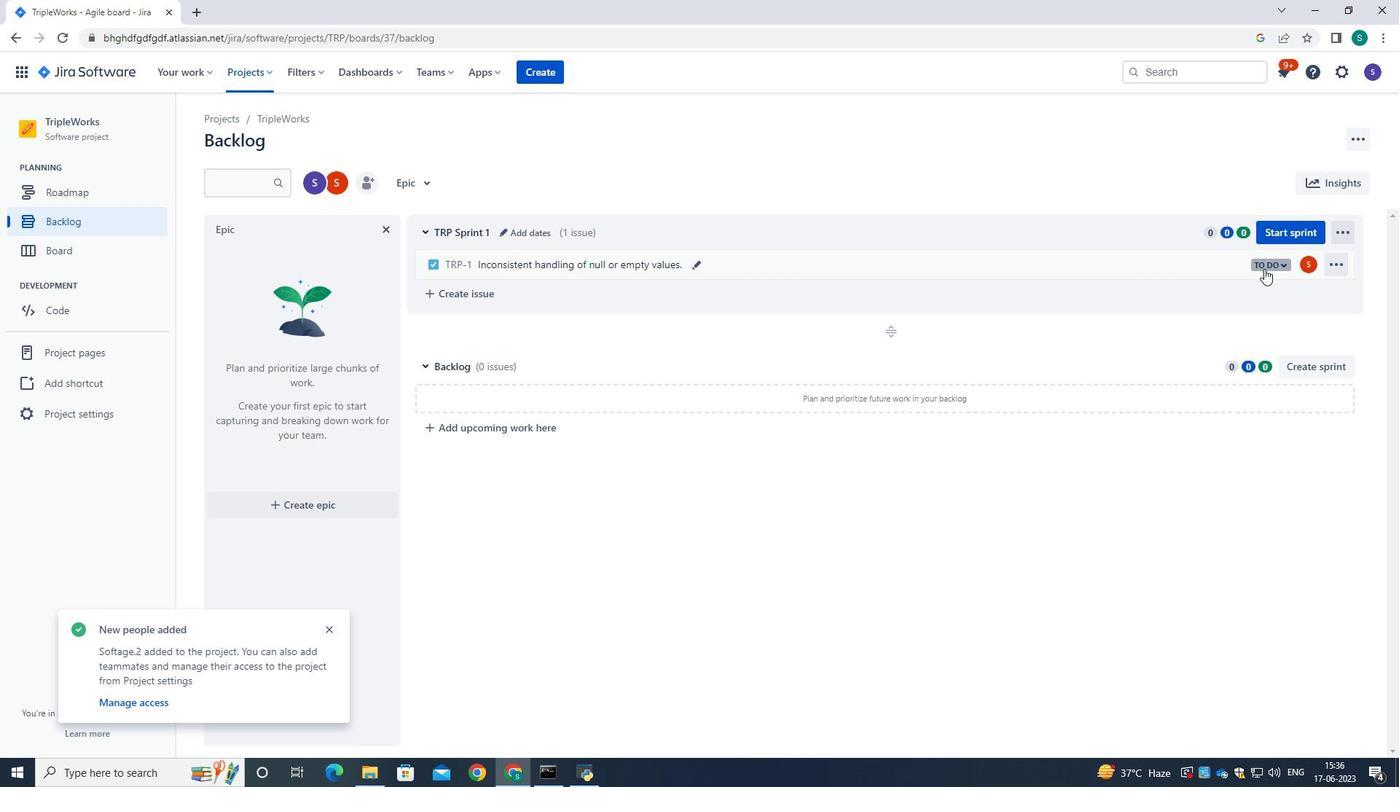 
Action: Mouse pressed left at (1264, 268)
Screenshot: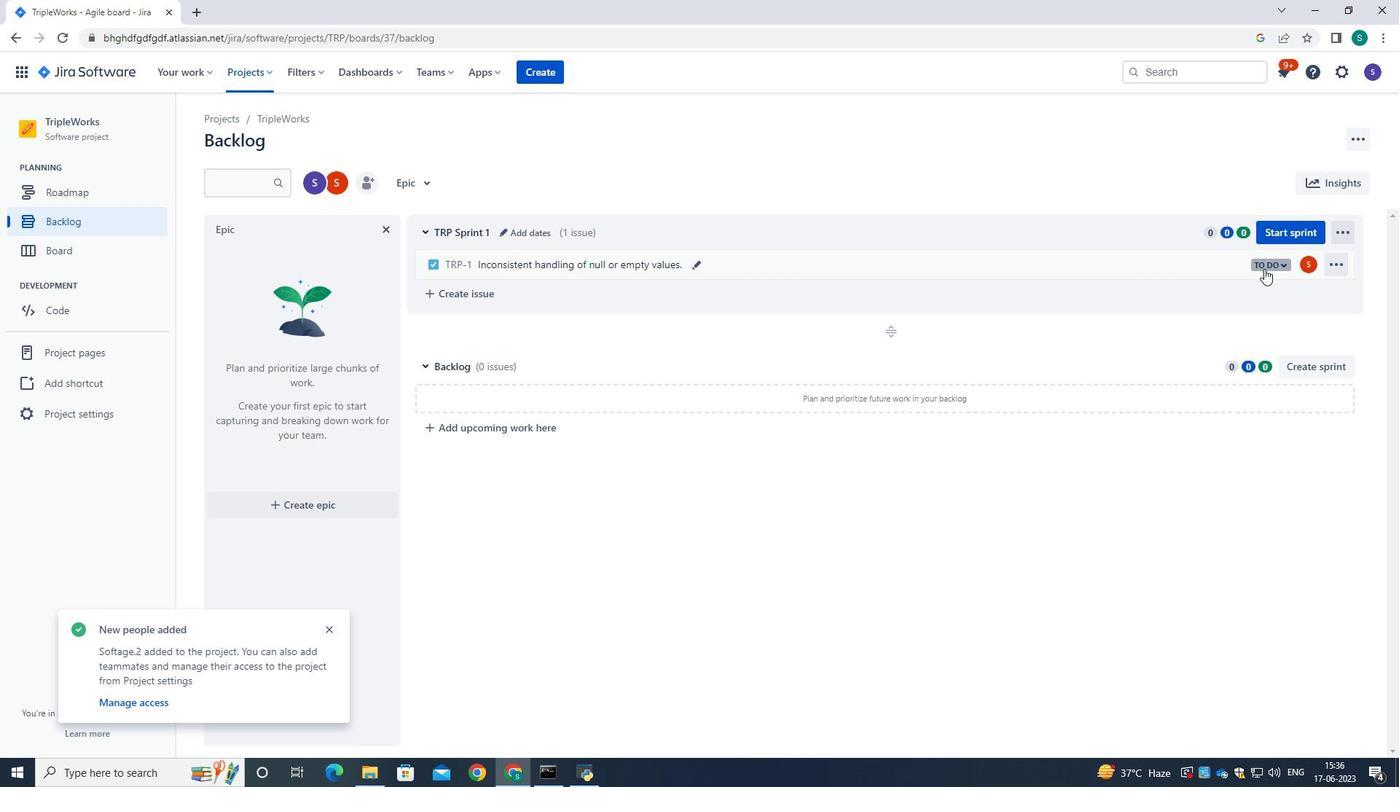 
Action: Mouse moved to (1192, 297)
Screenshot: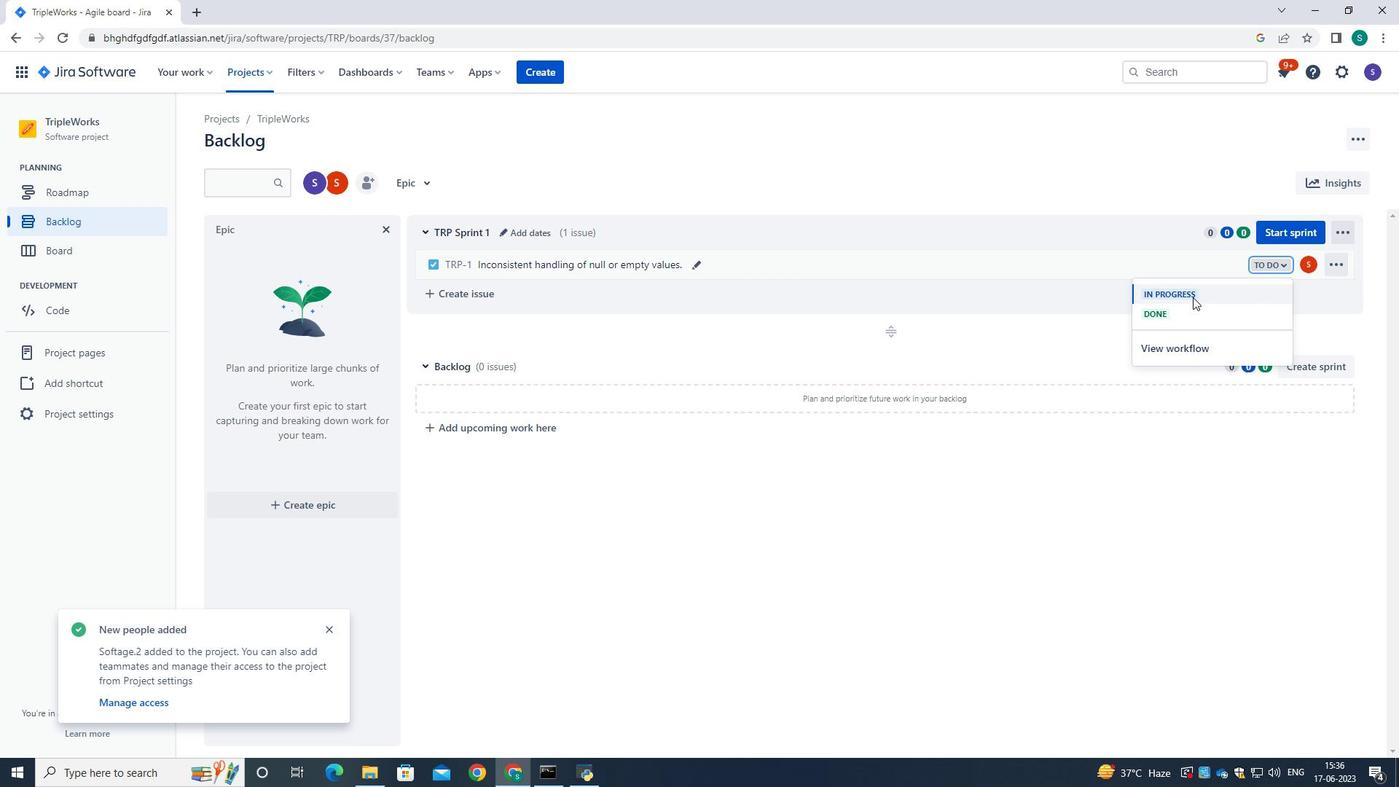 
Action: Mouse pressed left at (1192, 297)
Screenshot: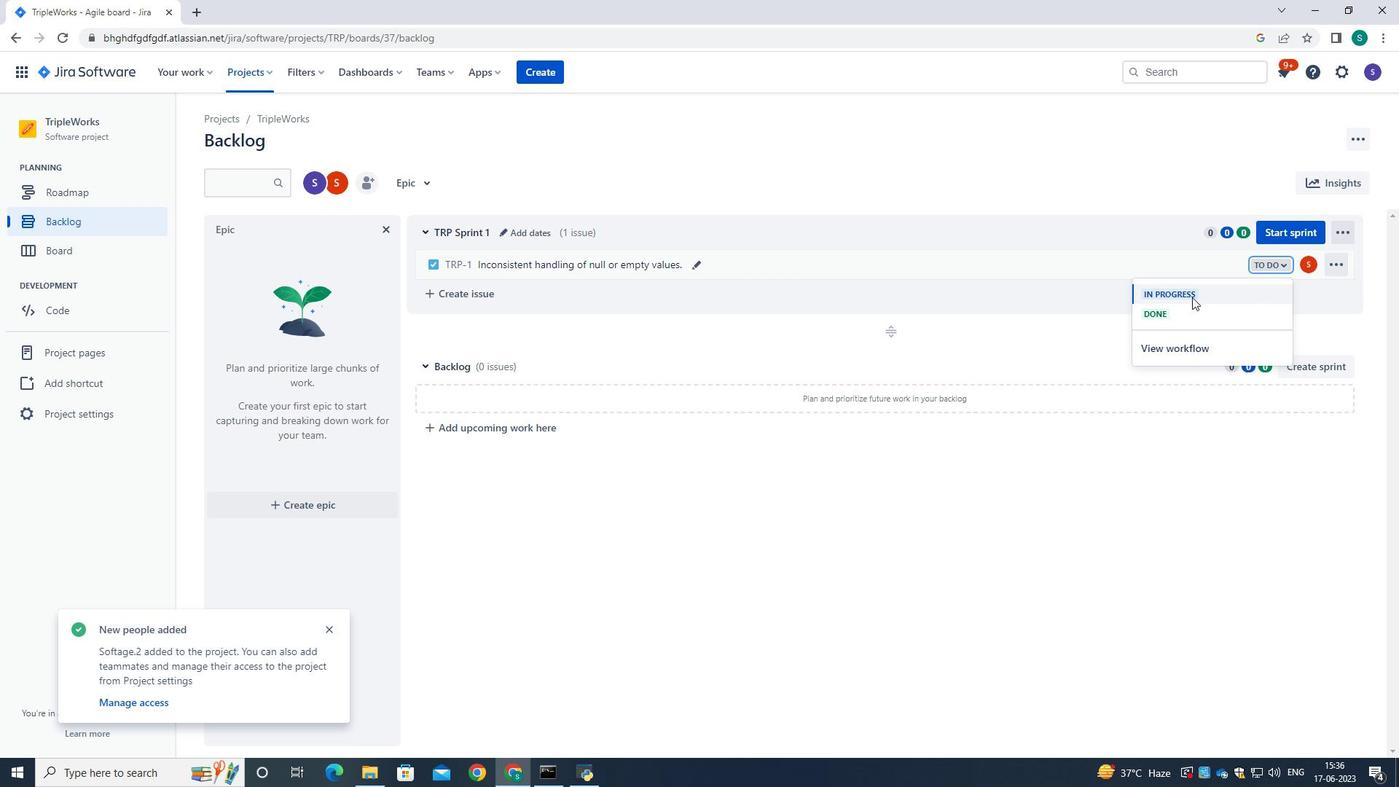 
Action: Mouse moved to (1119, 507)
Screenshot: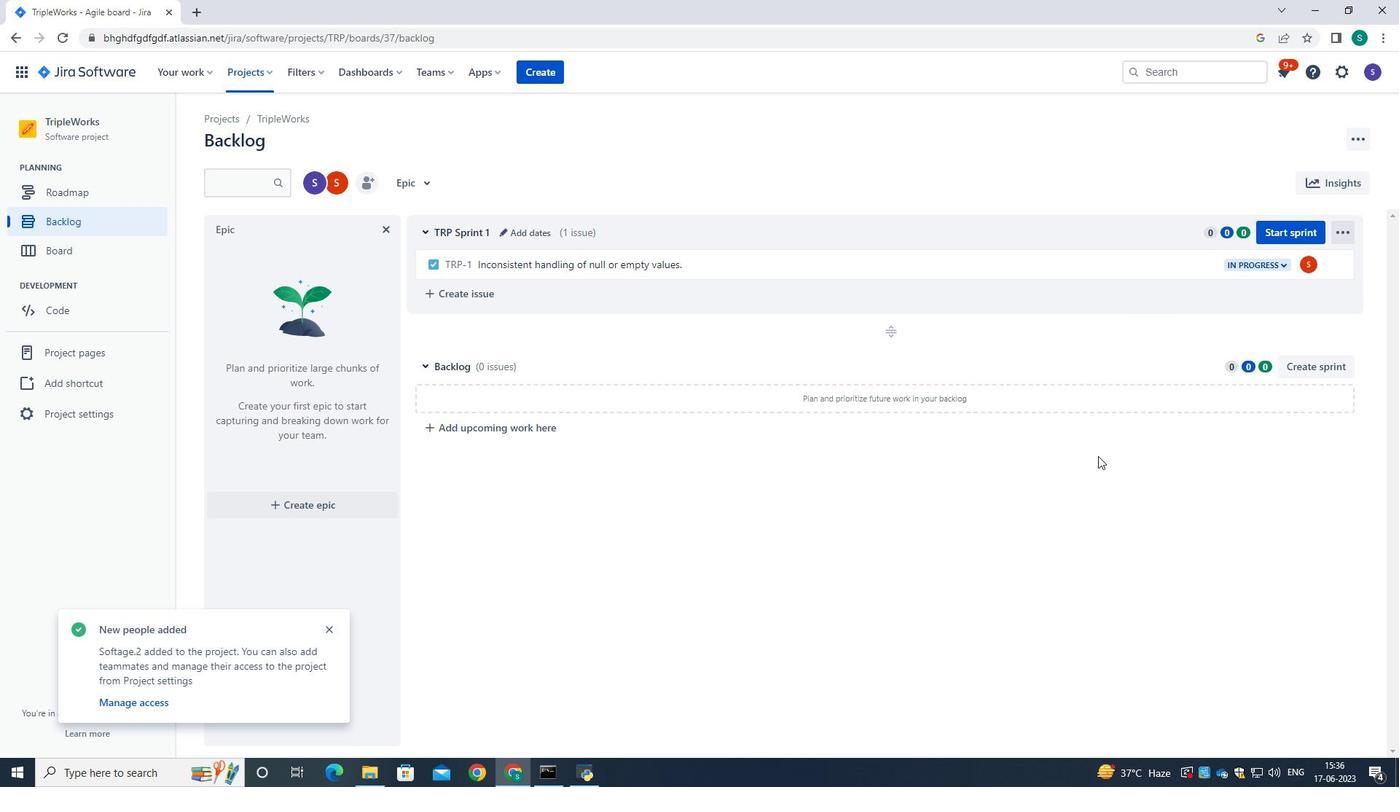 
Action: Mouse pressed left at (1119, 507)
Screenshot: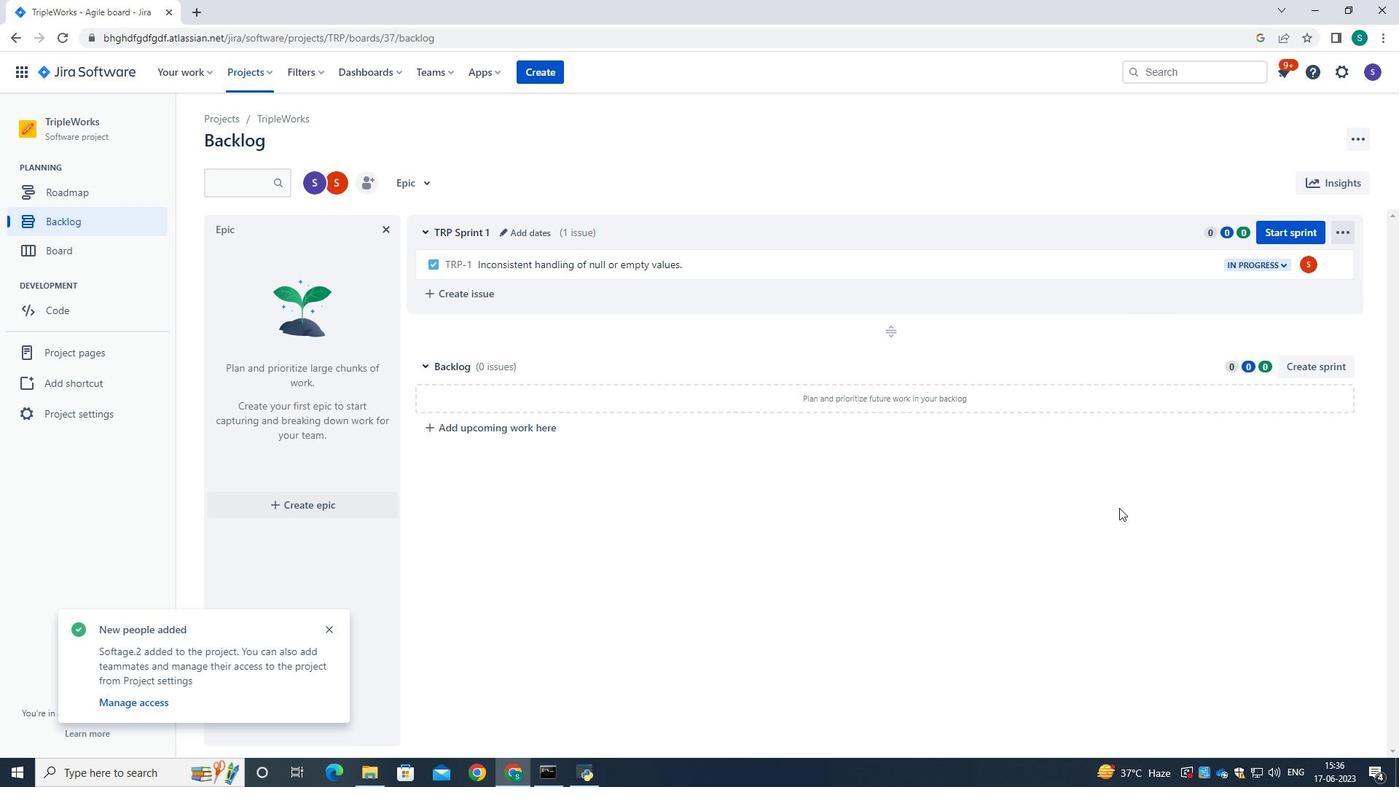 
